 Task: Look for space in Zapotiltic, Mexico from 24th August, 2023 to 10th September, 2023 for 6 adults, 2 children in price range Rs.12000 to Rs.15000. Place can be entire place or shared room with 6 bedrooms having 6 beds and 6 bathrooms. Property type can be house, flat, guest house. Amenities needed are: wifi, TV, free parkinig on premises, gym, breakfast. Booking option can be shelf check-in. Required host language is English.
Action: Mouse moved to (456, 93)
Screenshot: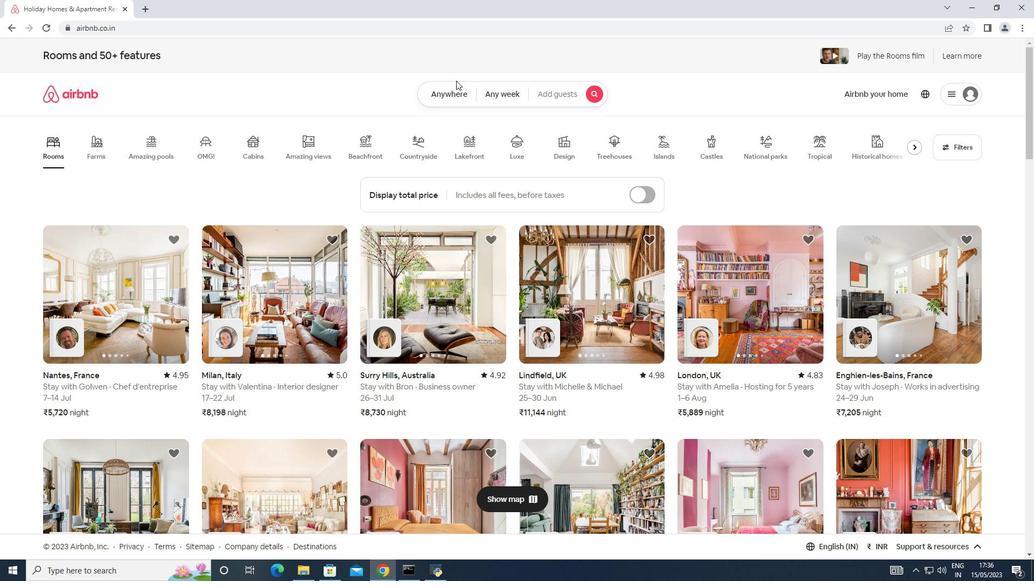 
Action: Mouse pressed left at (456, 93)
Screenshot: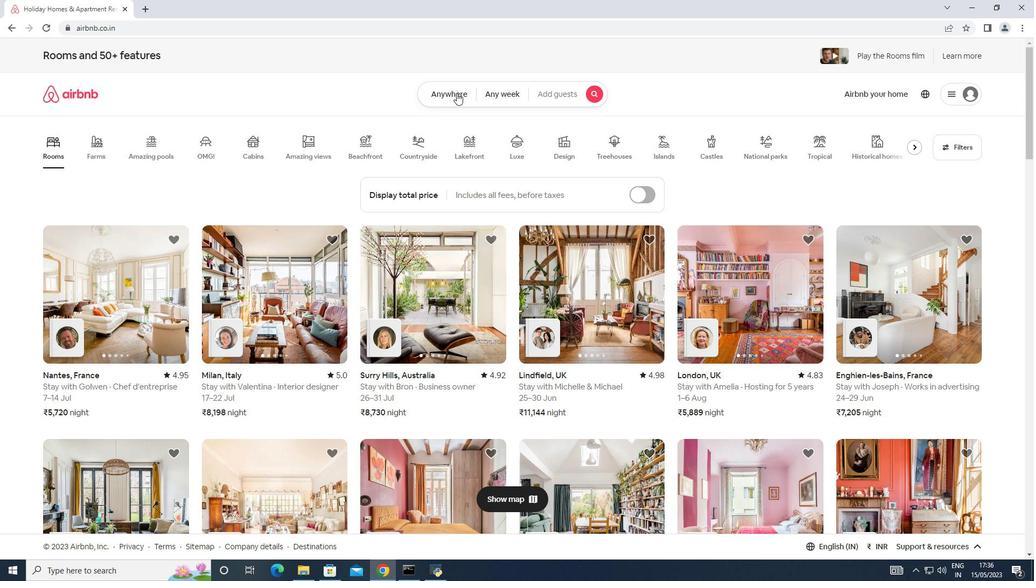 
Action: Mouse moved to (429, 124)
Screenshot: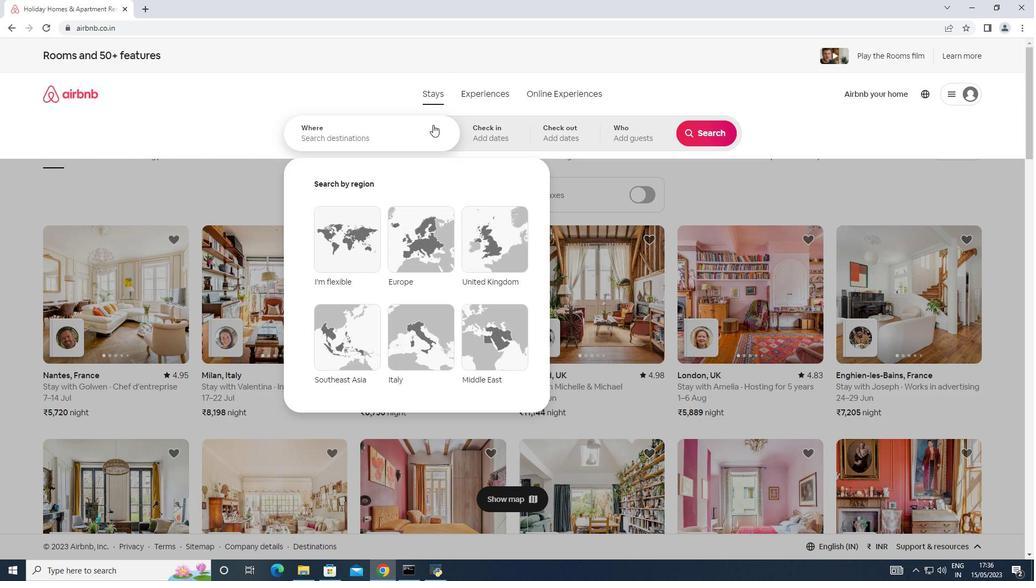 
Action: Mouse pressed left at (429, 124)
Screenshot: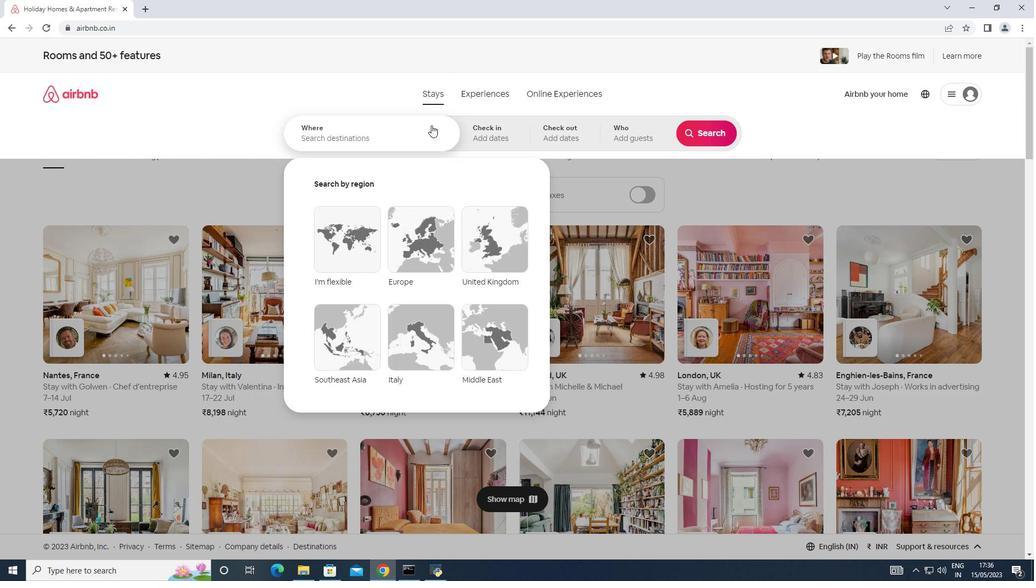 
Action: Key pressed <Key.shift>Zapotiltic,<Key.shift_r><Key.shift_r>Mexico
Screenshot: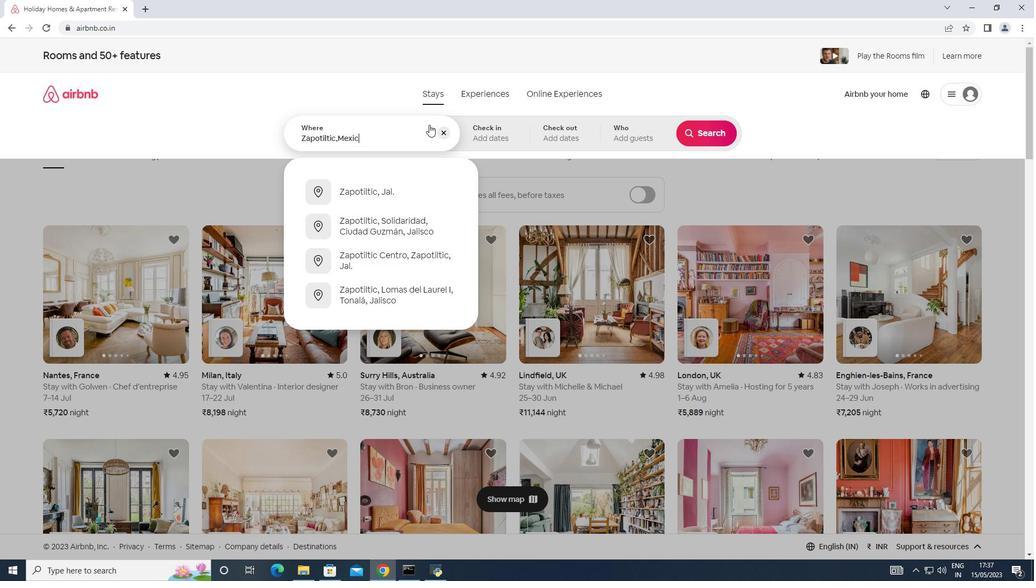 
Action: Mouse moved to (495, 135)
Screenshot: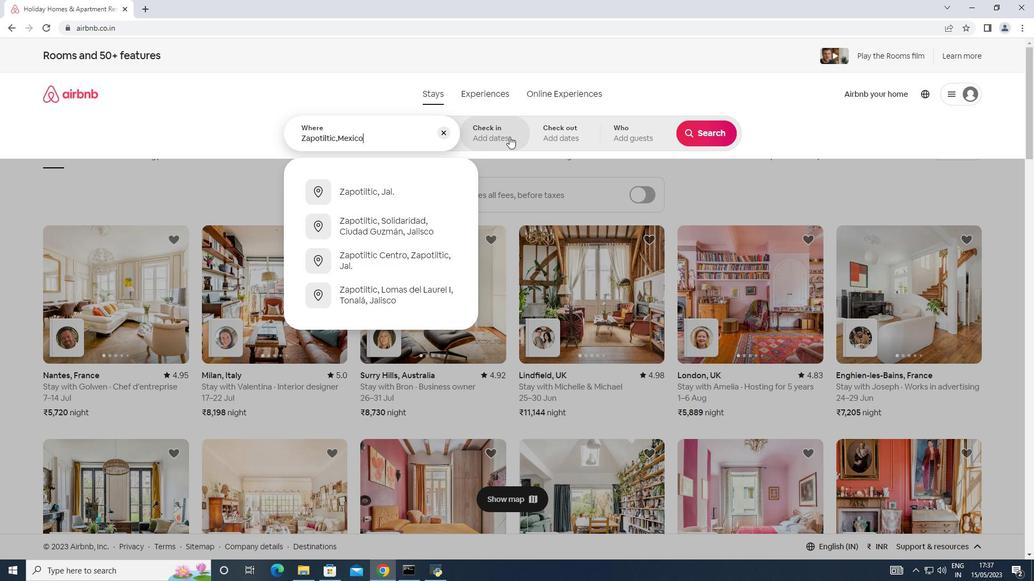 
Action: Mouse pressed left at (495, 135)
Screenshot: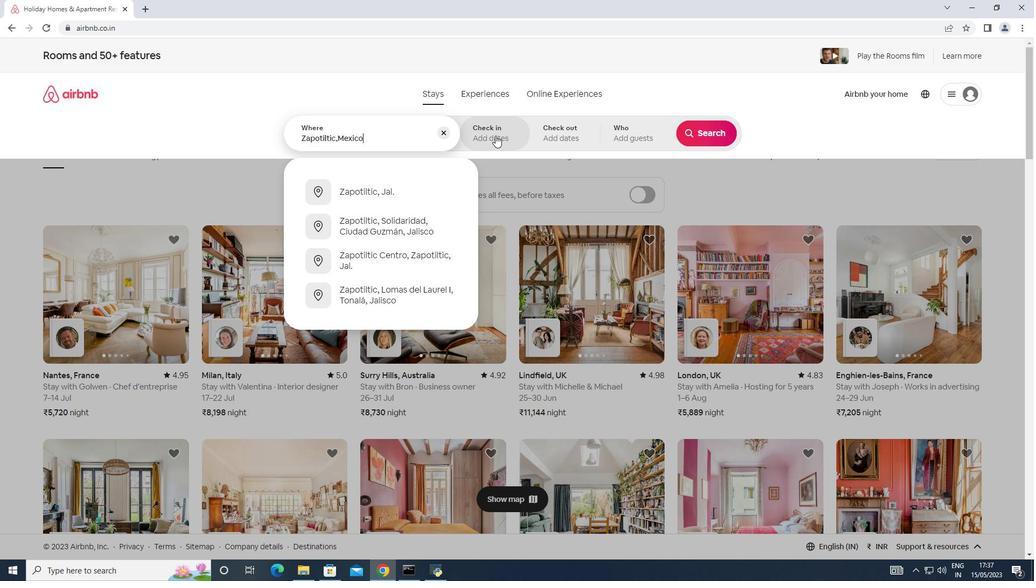 
Action: Mouse moved to (706, 217)
Screenshot: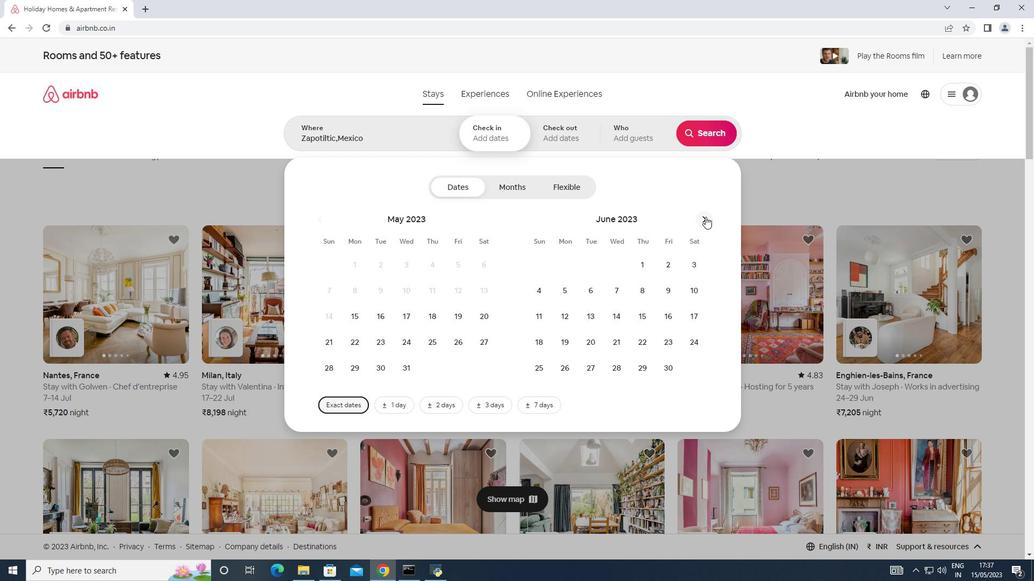 
Action: Mouse pressed left at (706, 217)
Screenshot: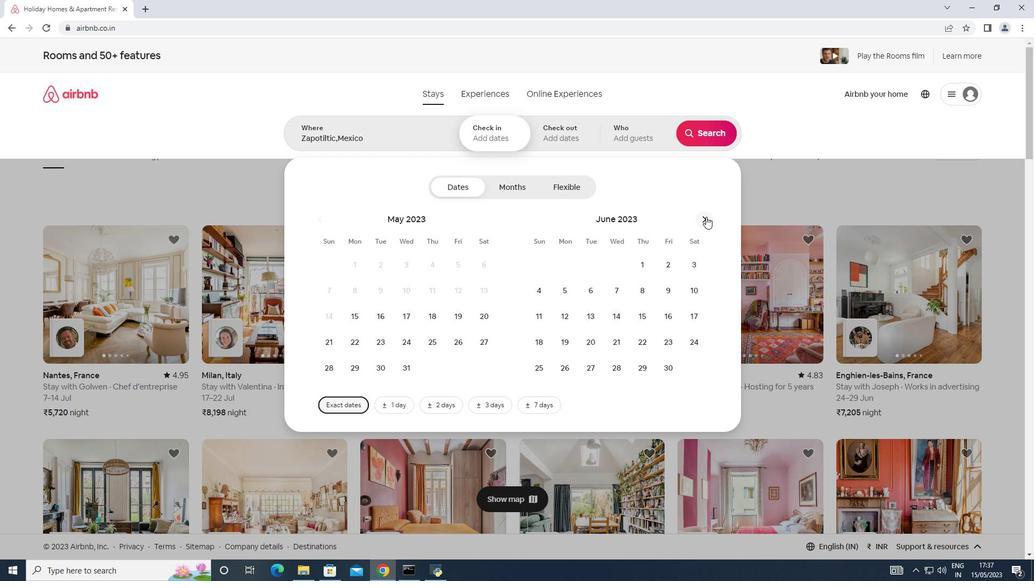 
Action: Mouse moved to (705, 216)
Screenshot: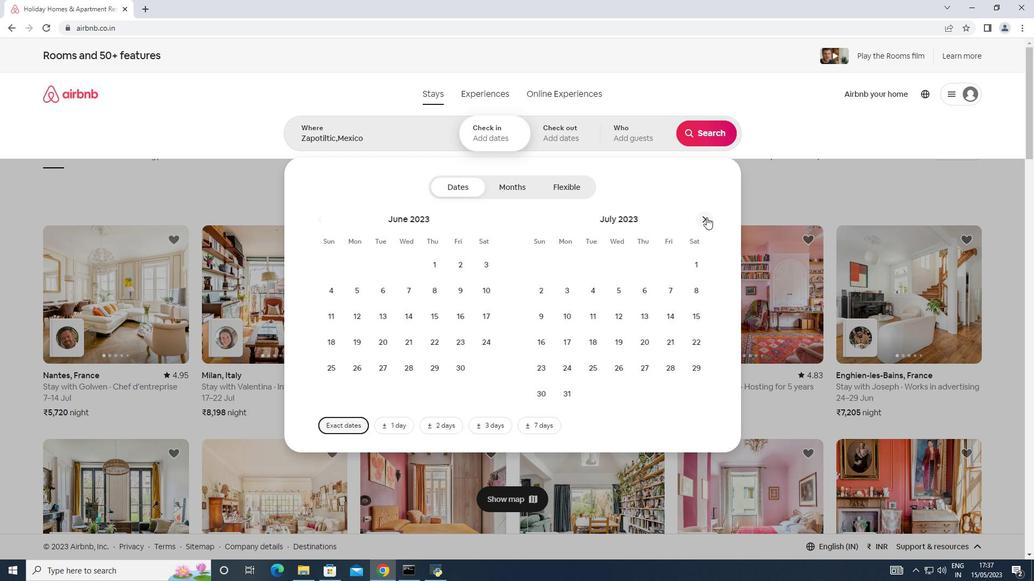 
Action: Mouse pressed left at (705, 216)
Screenshot: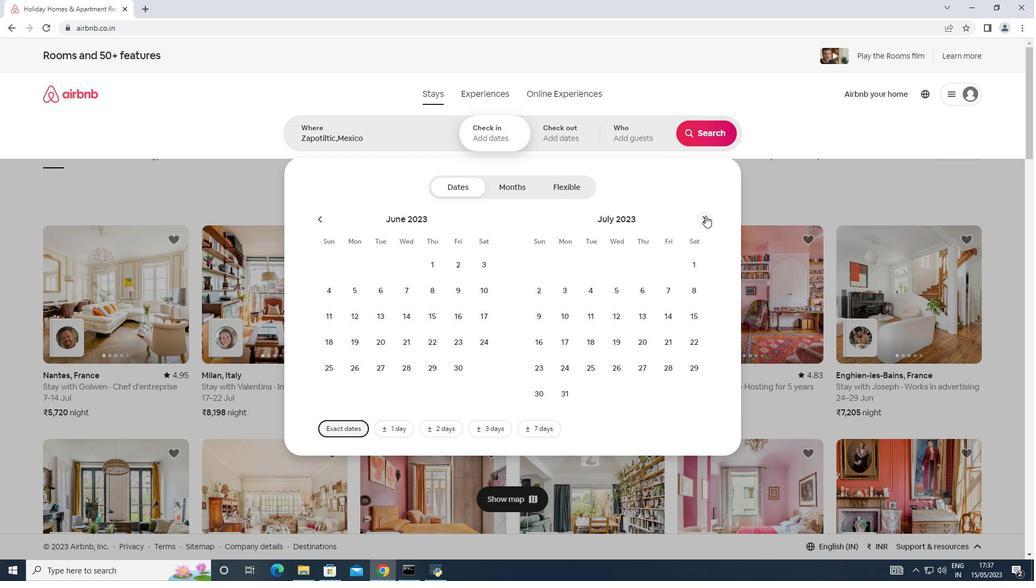 
Action: Mouse moved to (642, 341)
Screenshot: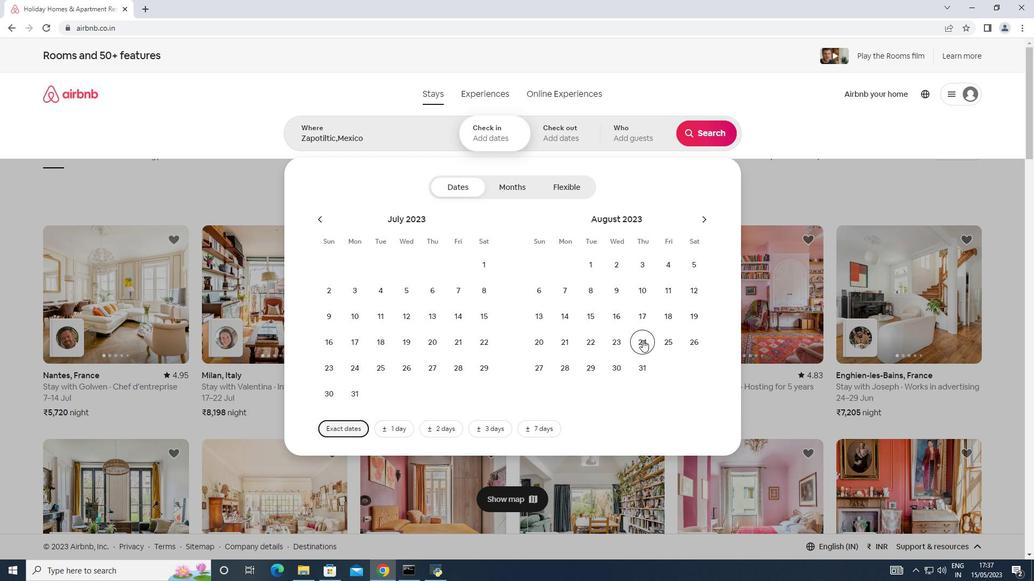 
Action: Mouse pressed left at (642, 341)
Screenshot: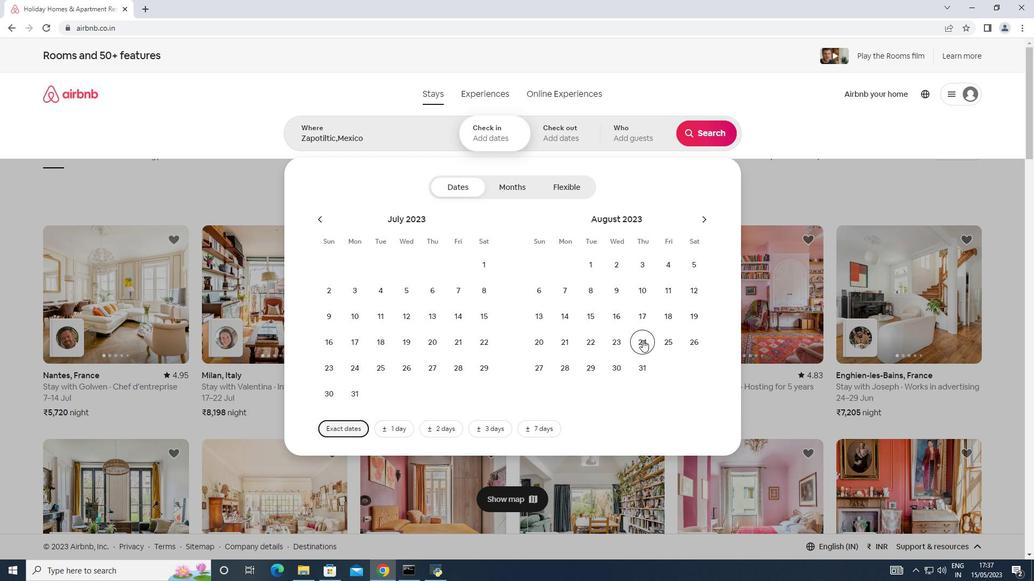 
Action: Mouse moved to (703, 223)
Screenshot: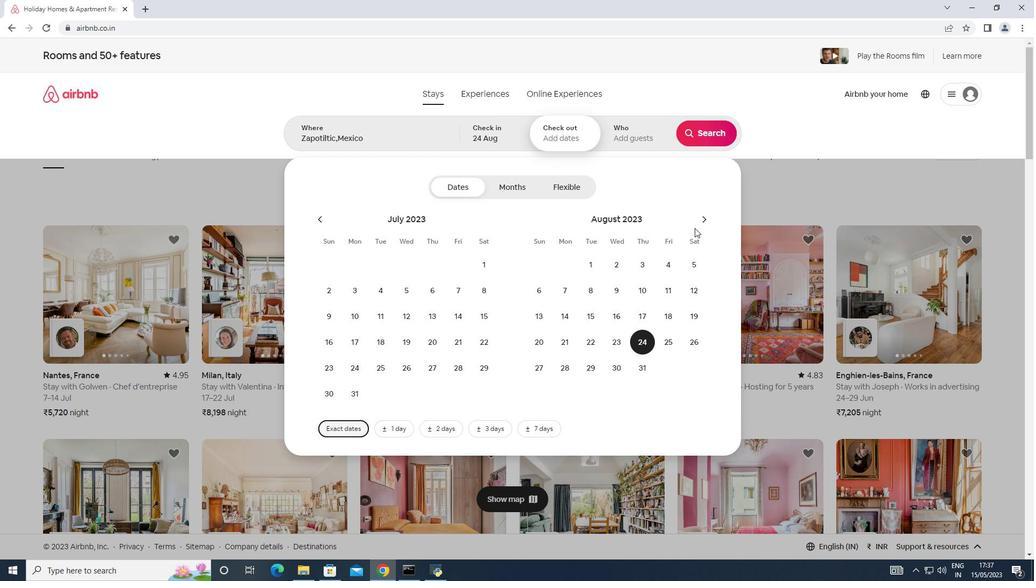 
Action: Mouse pressed left at (703, 223)
Screenshot: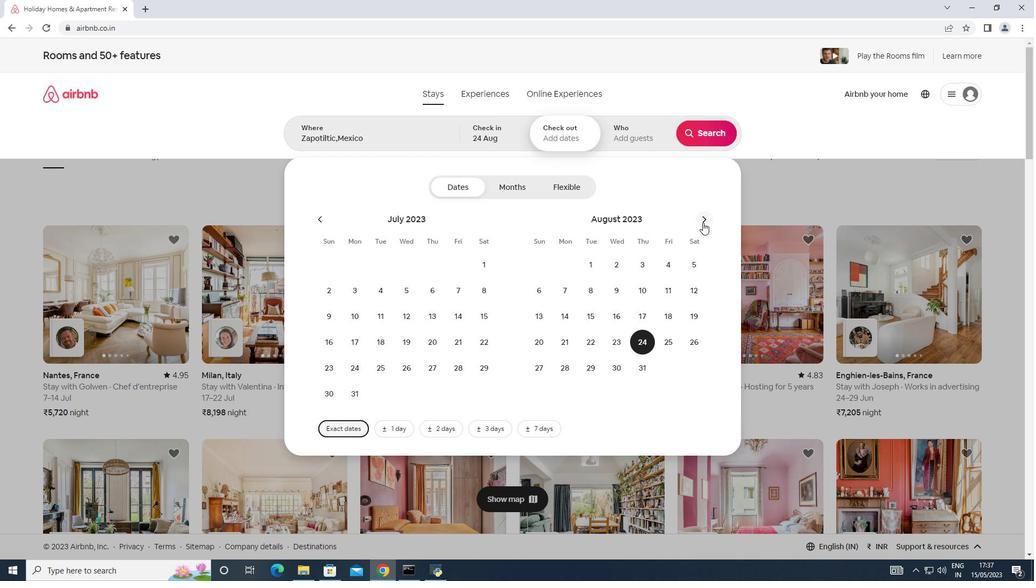 
Action: Mouse moved to (543, 317)
Screenshot: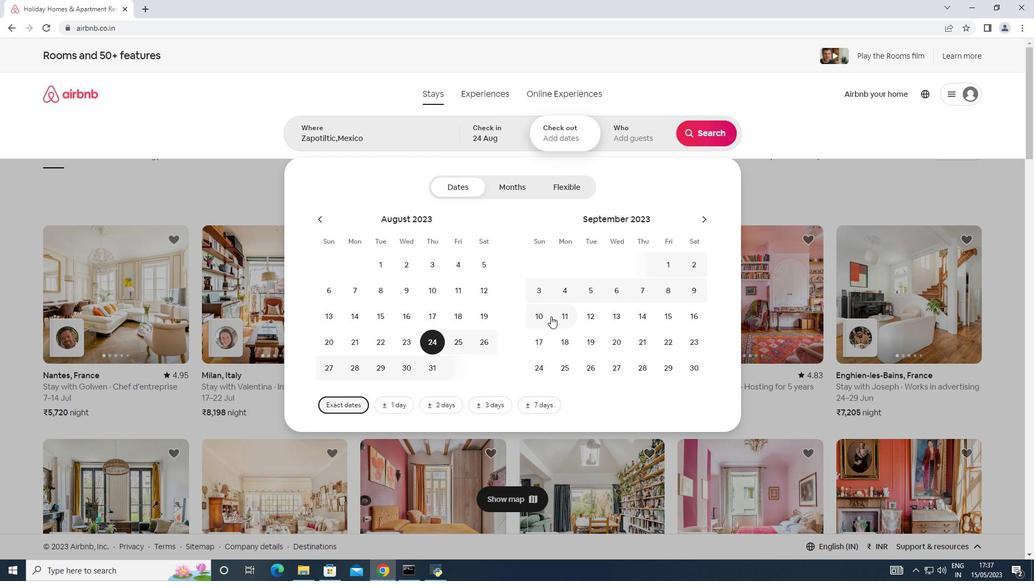 
Action: Mouse pressed left at (543, 317)
Screenshot: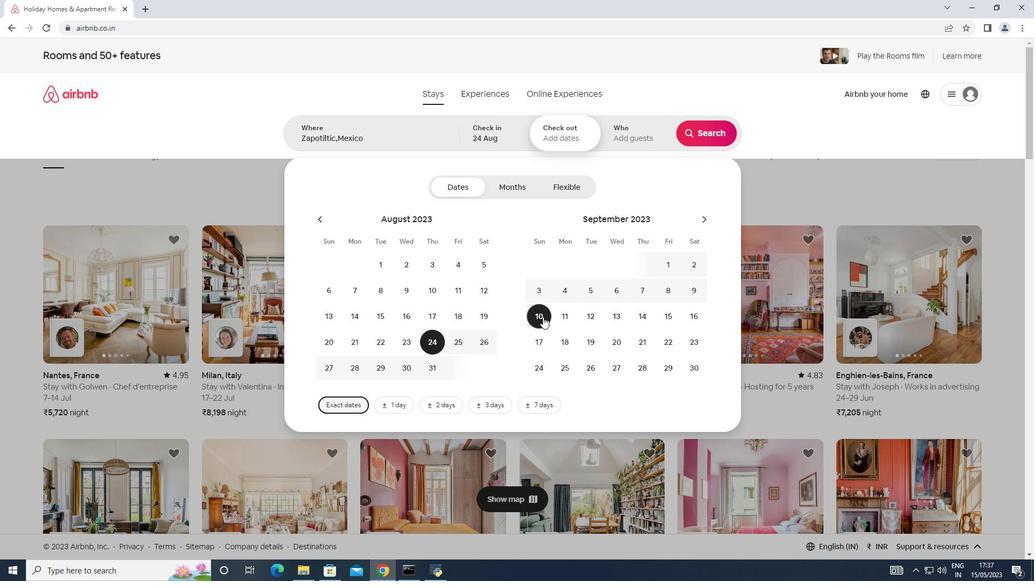 
Action: Mouse moved to (629, 127)
Screenshot: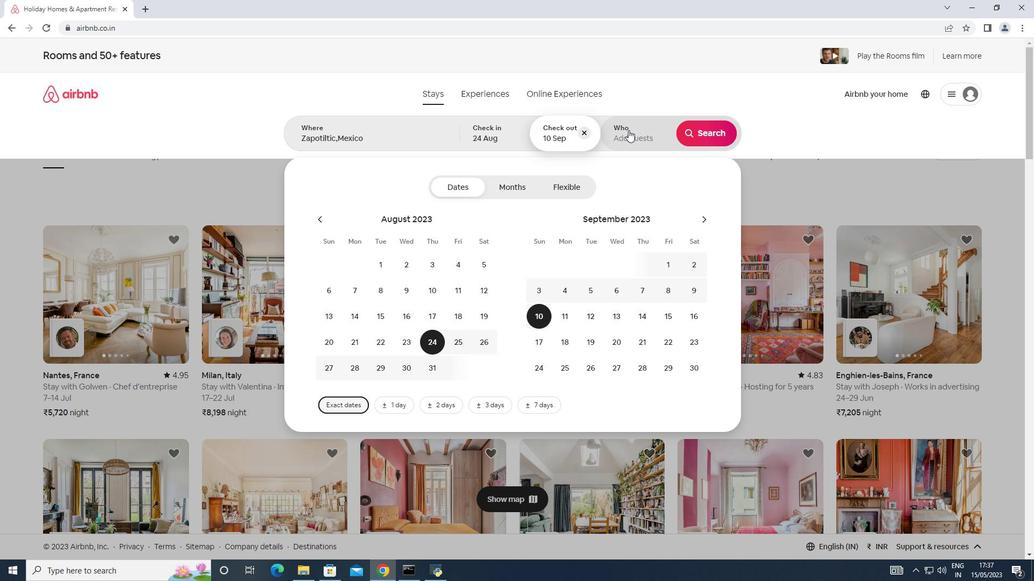 
Action: Mouse pressed left at (629, 127)
Screenshot: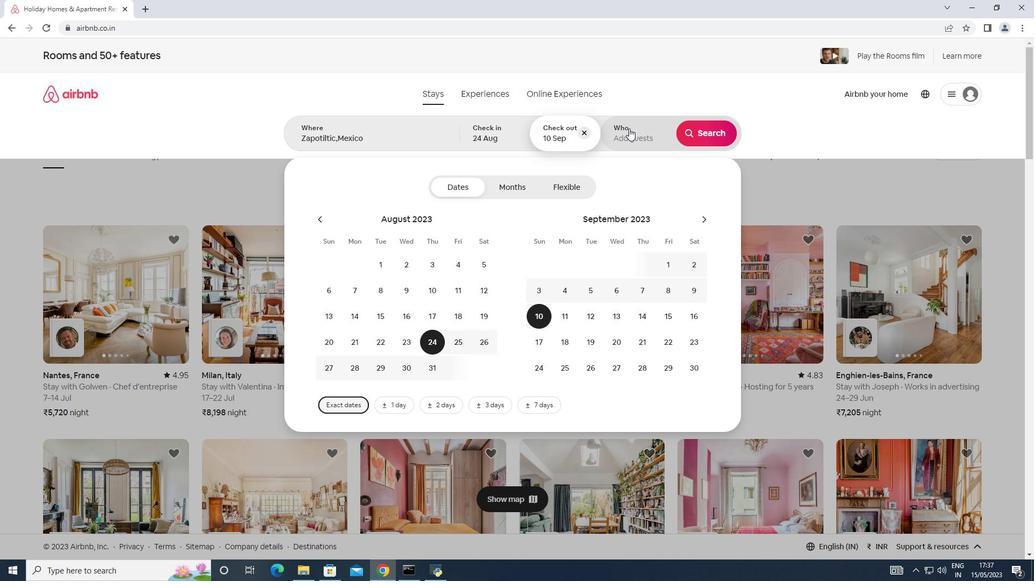 
Action: Mouse moved to (709, 186)
Screenshot: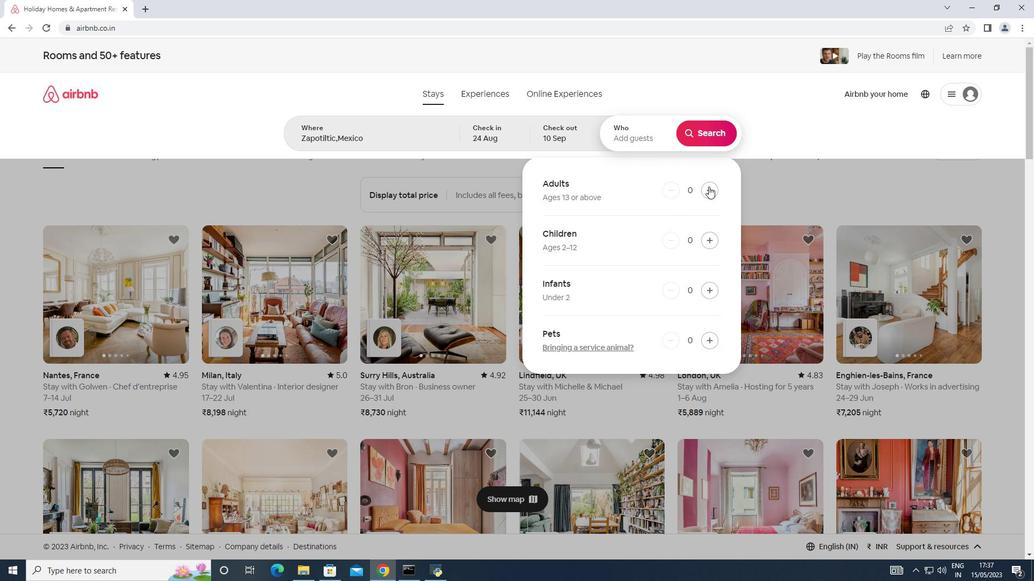 
Action: Mouse pressed left at (709, 186)
Screenshot: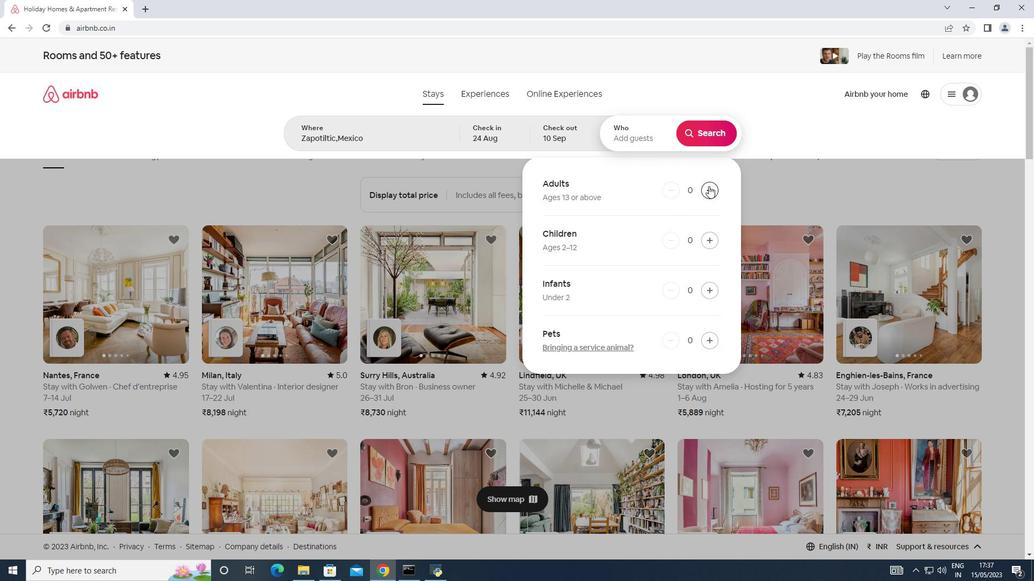 
Action: Mouse pressed left at (709, 186)
Screenshot: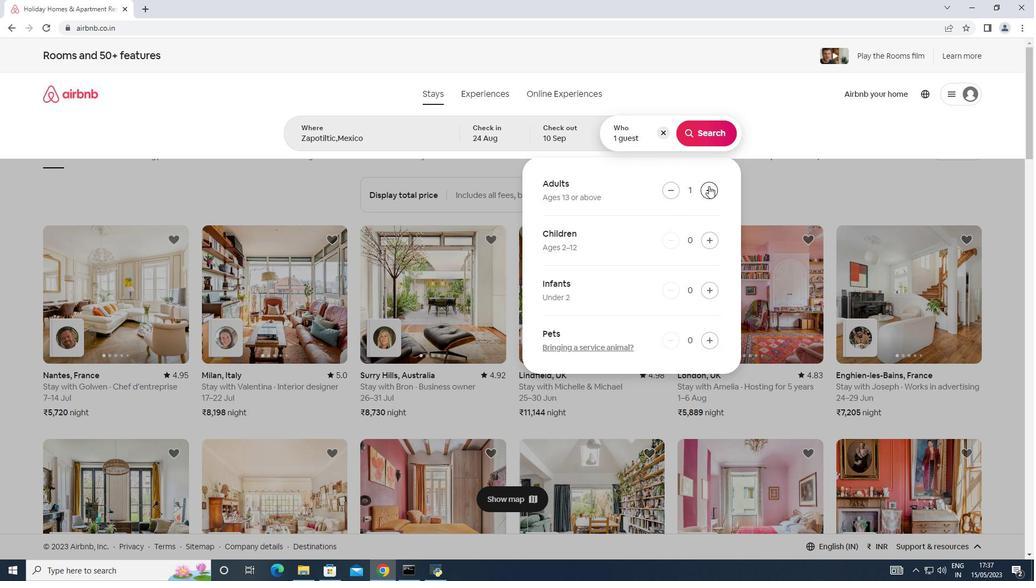 
Action: Mouse pressed left at (709, 186)
Screenshot: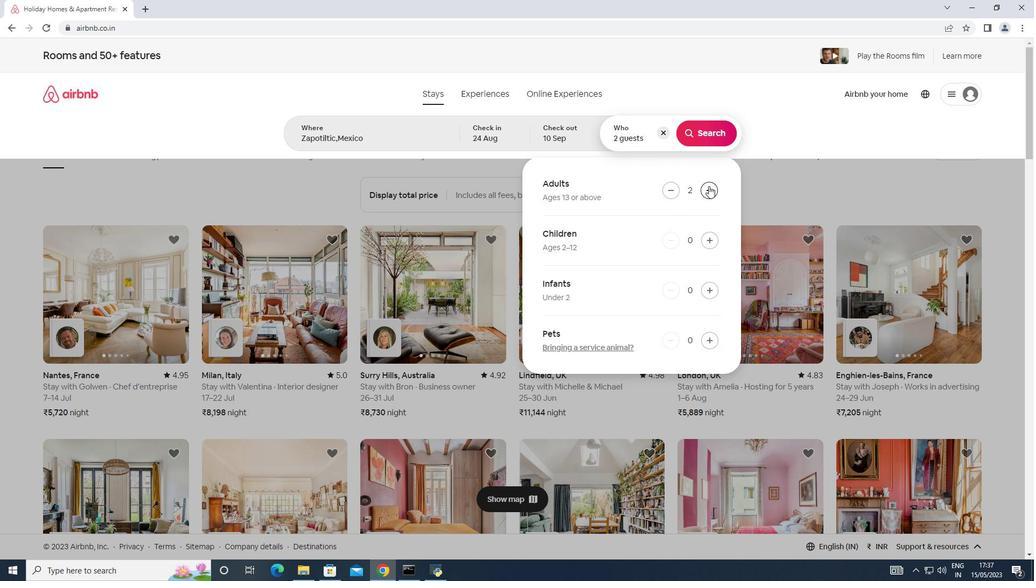 
Action: Mouse pressed left at (709, 186)
Screenshot: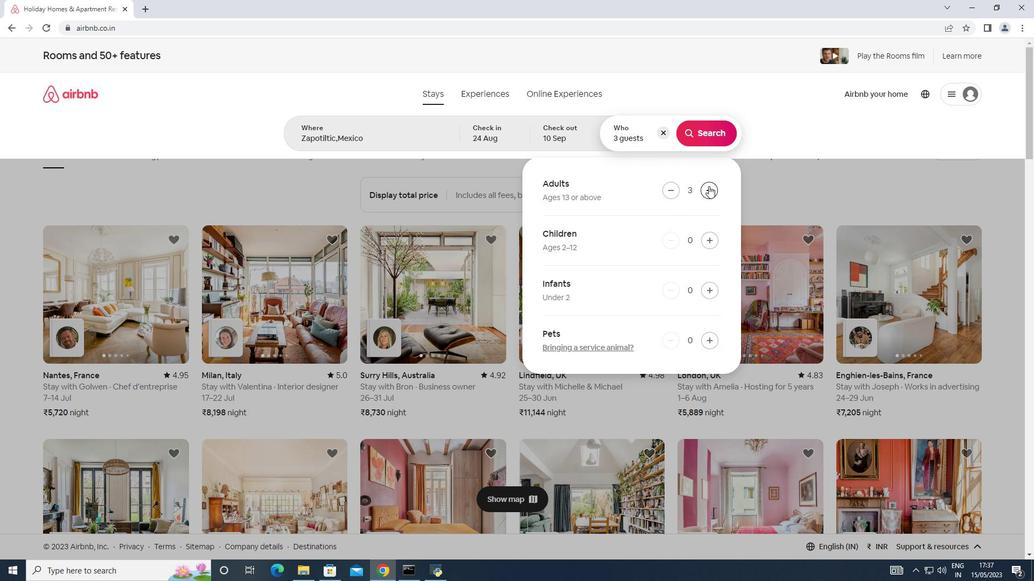 
Action: Mouse pressed left at (709, 186)
Screenshot: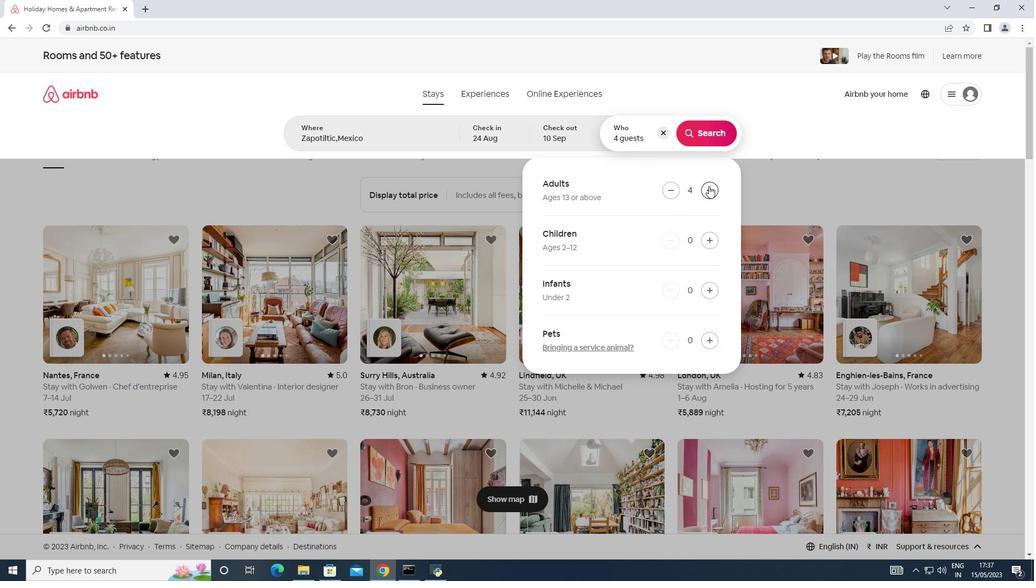 
Action: Mouse pressed left at (709, 186)
Screenshot: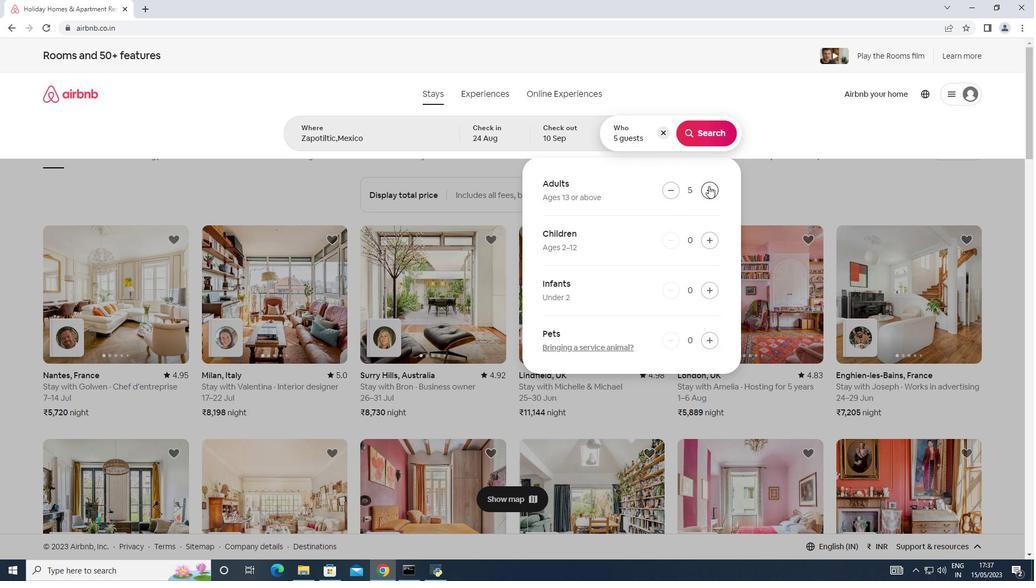 
Action: Mouse moved to (709, 237)
Screenshot: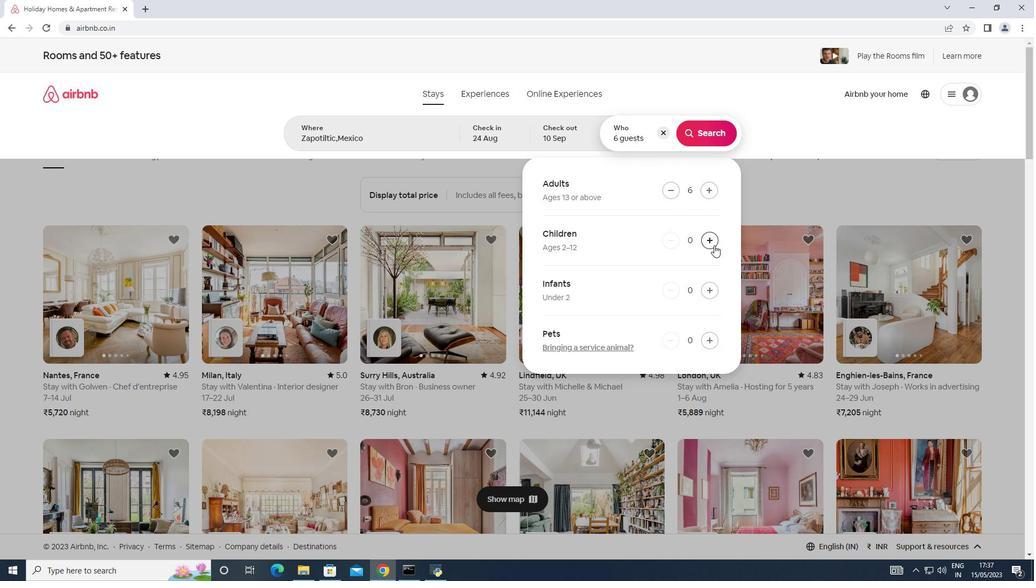 
Action: Mouse pressed left at (709, 237)
Screenshot: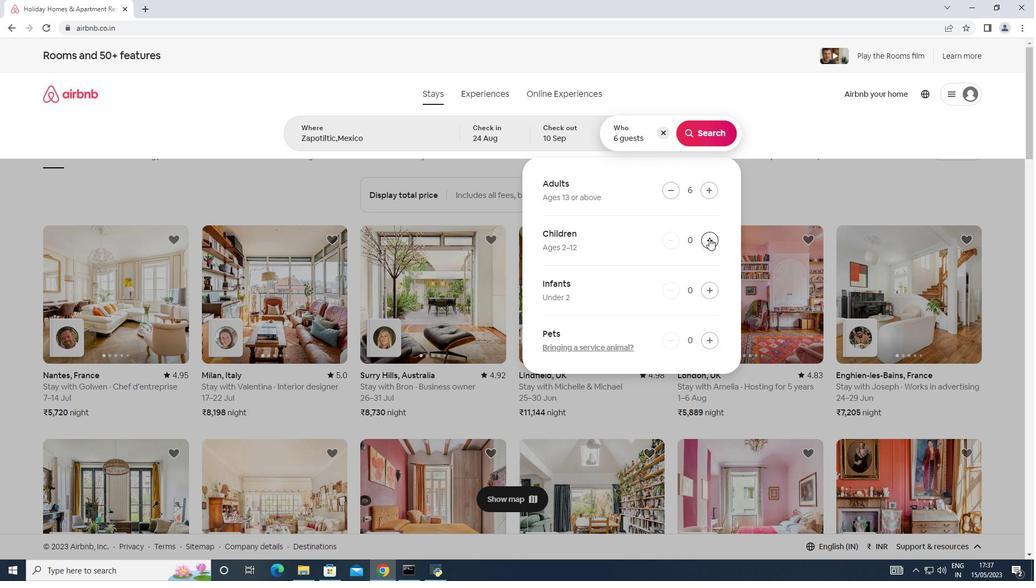 
Action: Mouse pressed left at (709, 237)
Screenshot: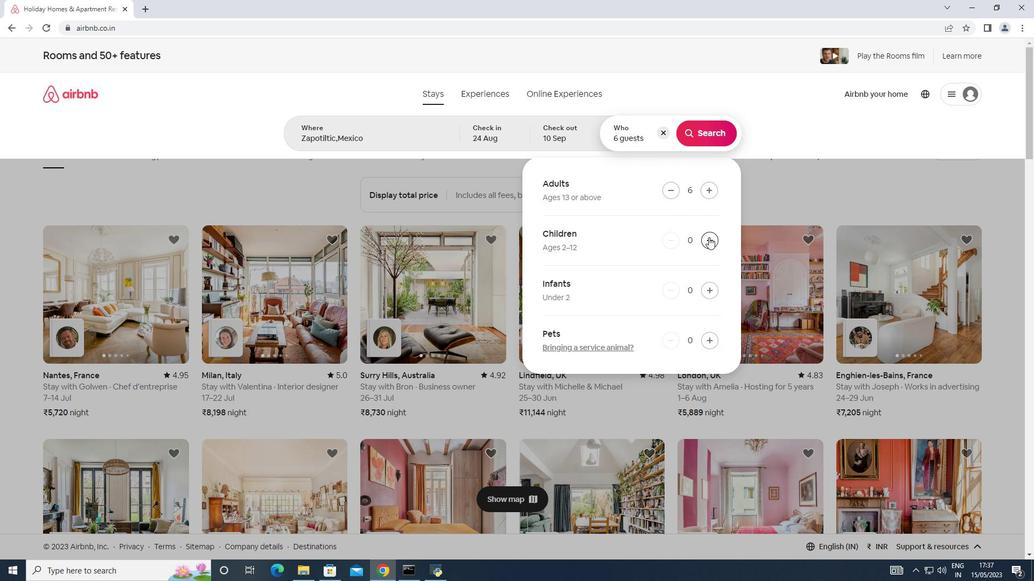 
Action: Mouse moved to (692, 127)
Screenshot: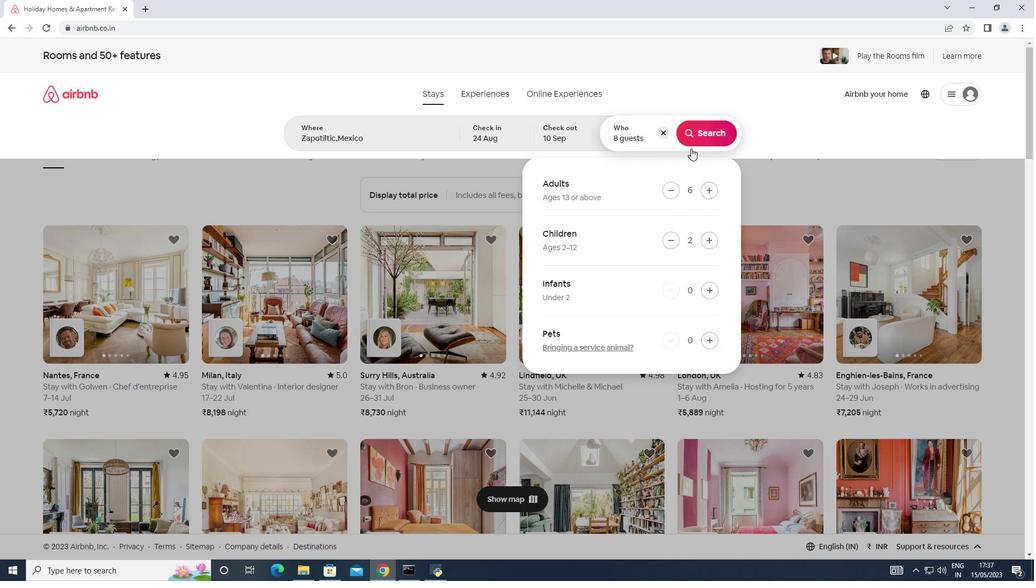 
Action: Mouse pressed left at (692, 127)
Screenshot: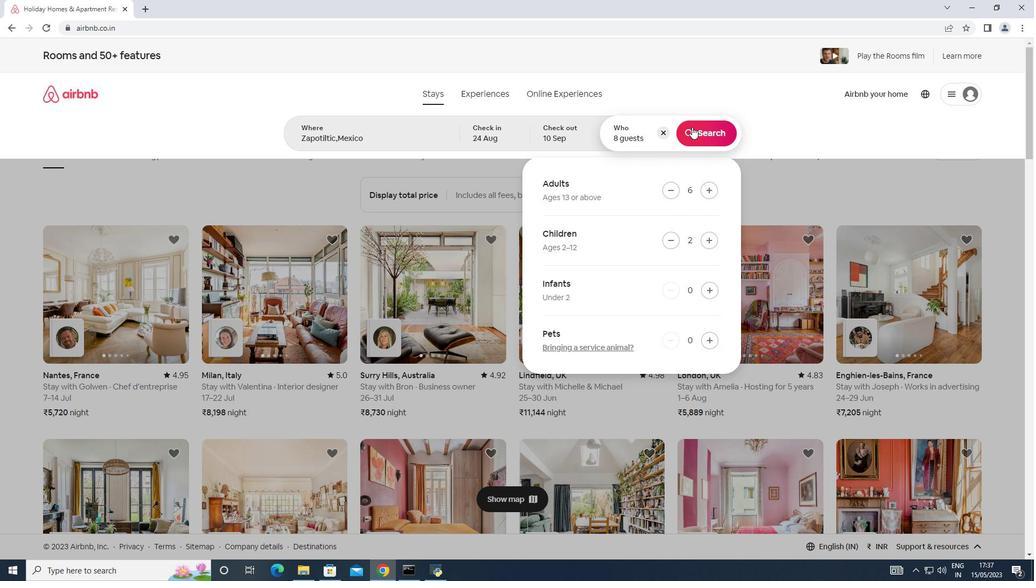 
Action: Mouse moved to (981, 109)
Screenshot: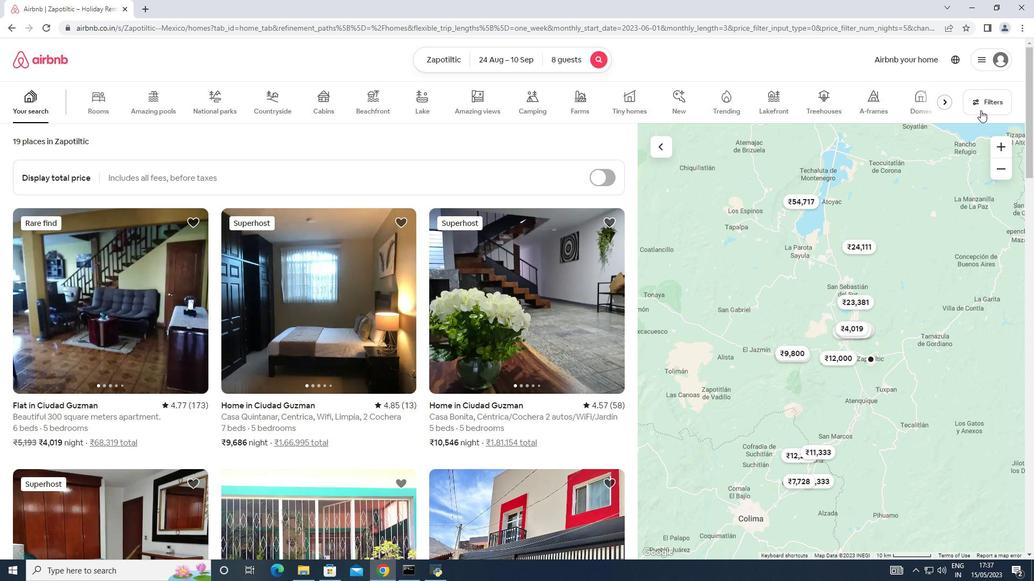 
Action: Mouse pressed left at (981, 109)
Screenshot: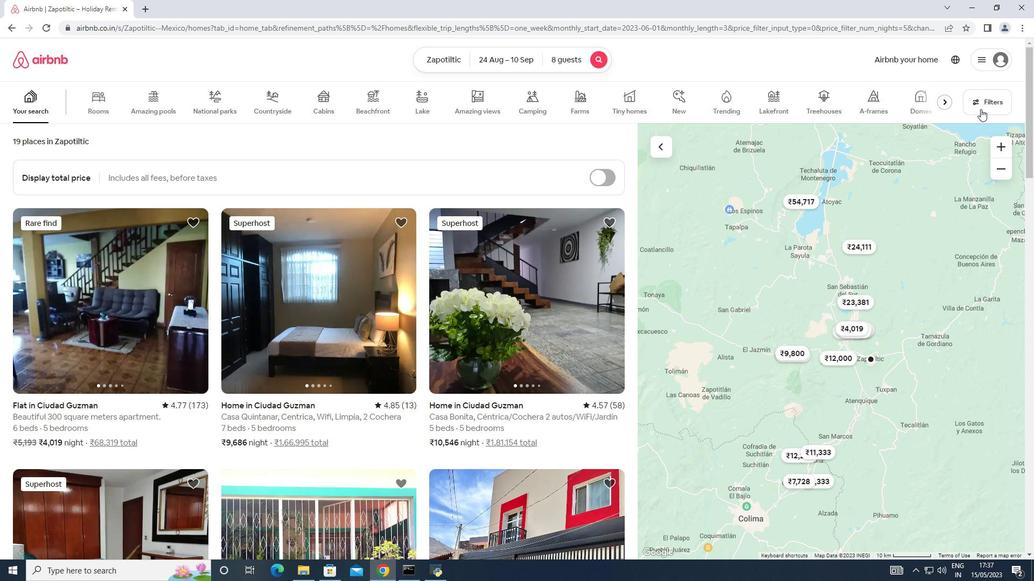 
Action: Mouse moved to (371, 367)
Screenshot: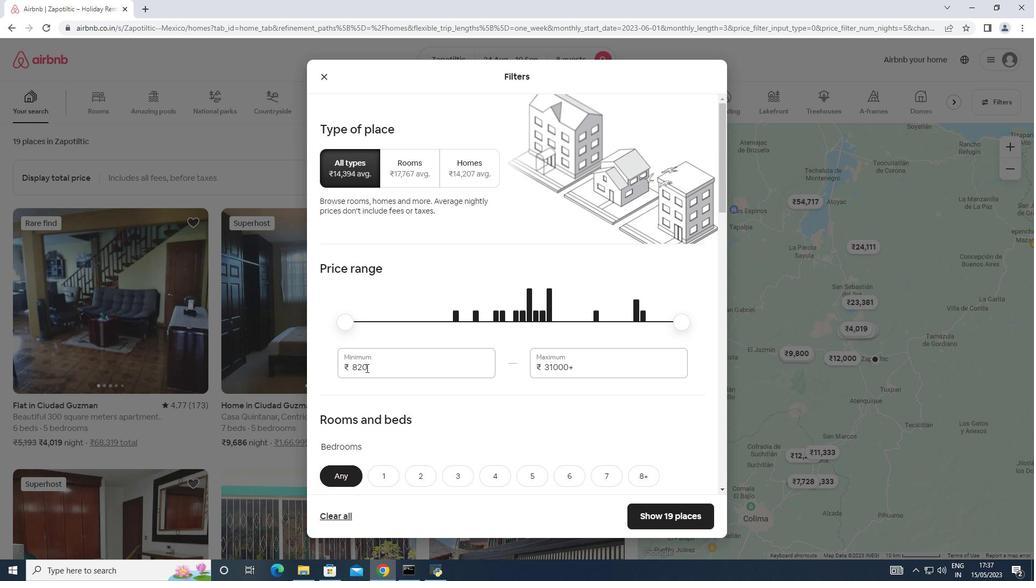 
Action: Mouse pressed left at (371, 367)
Screenshot: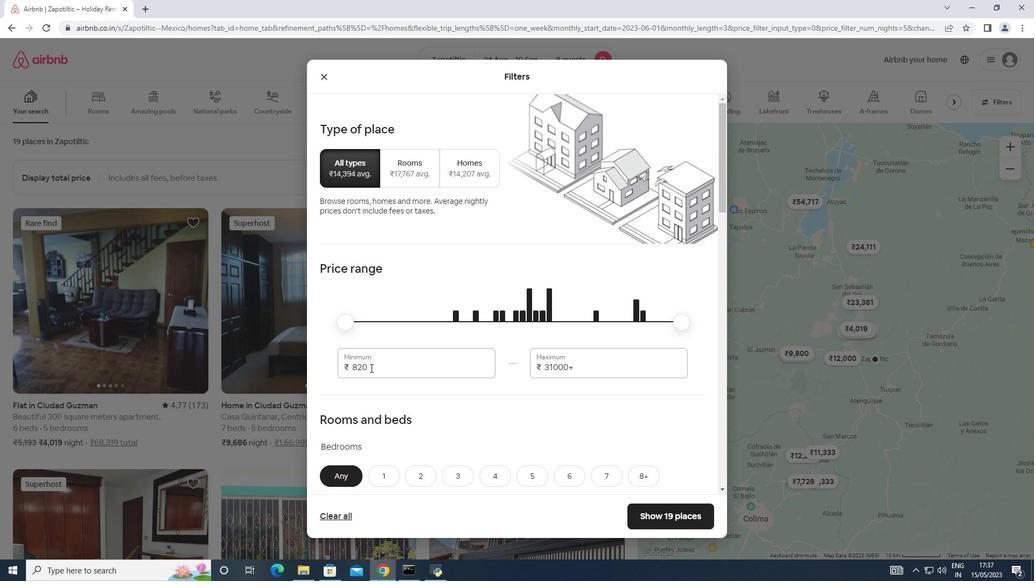 
Action: Mouse moved to (343, 363)
Screenshot: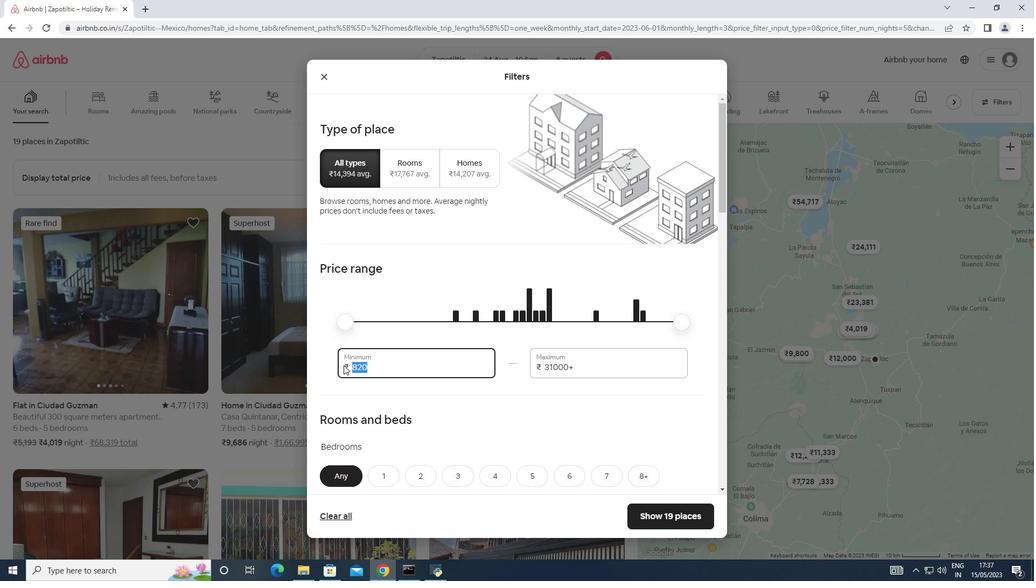 
Action: Key pressed 12000
Screenshot: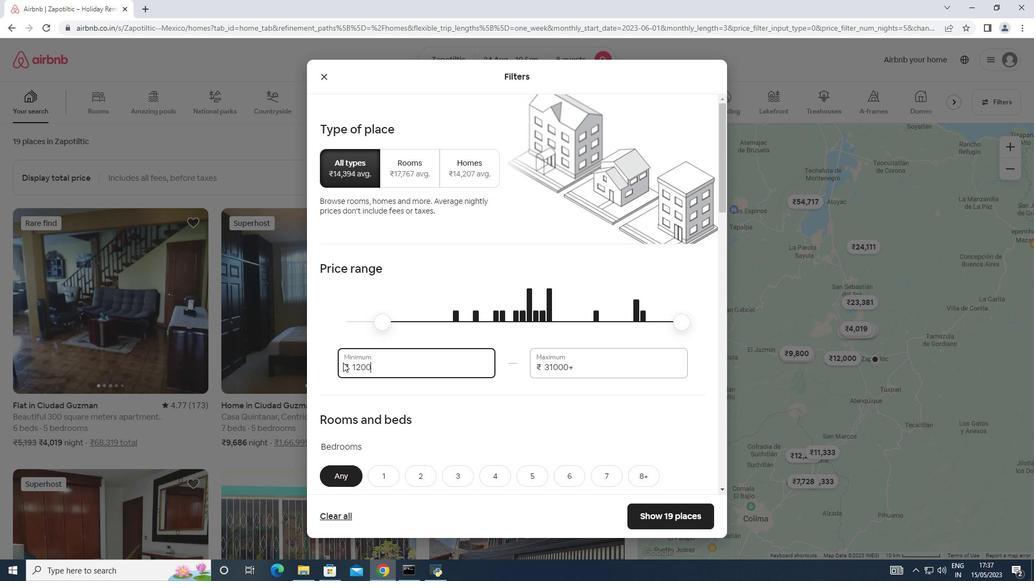 
Action: Mouse moved to (578, 368)
Screenshot: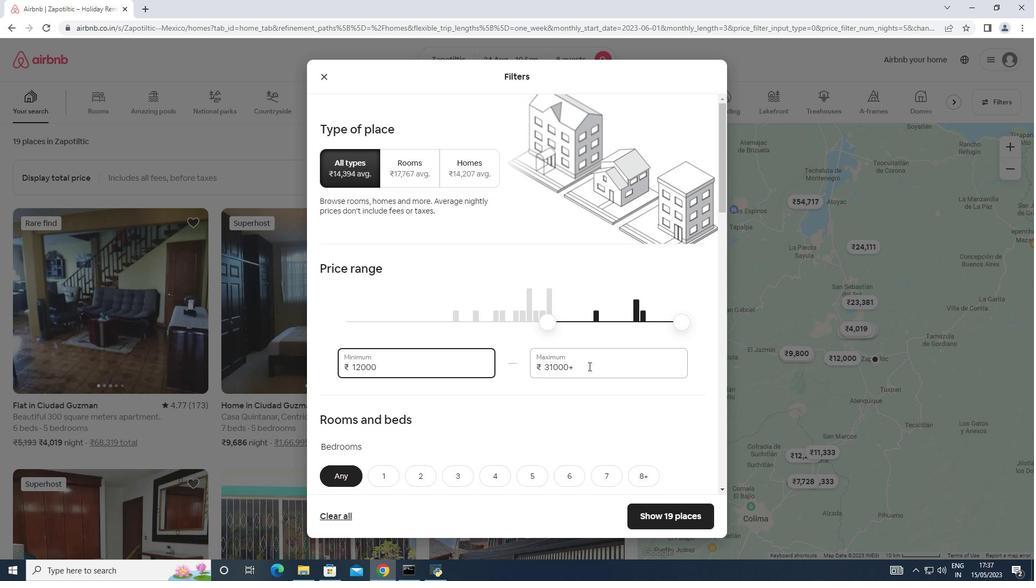 
Action: Mouse pressed left at (578, 368)
Screenshot: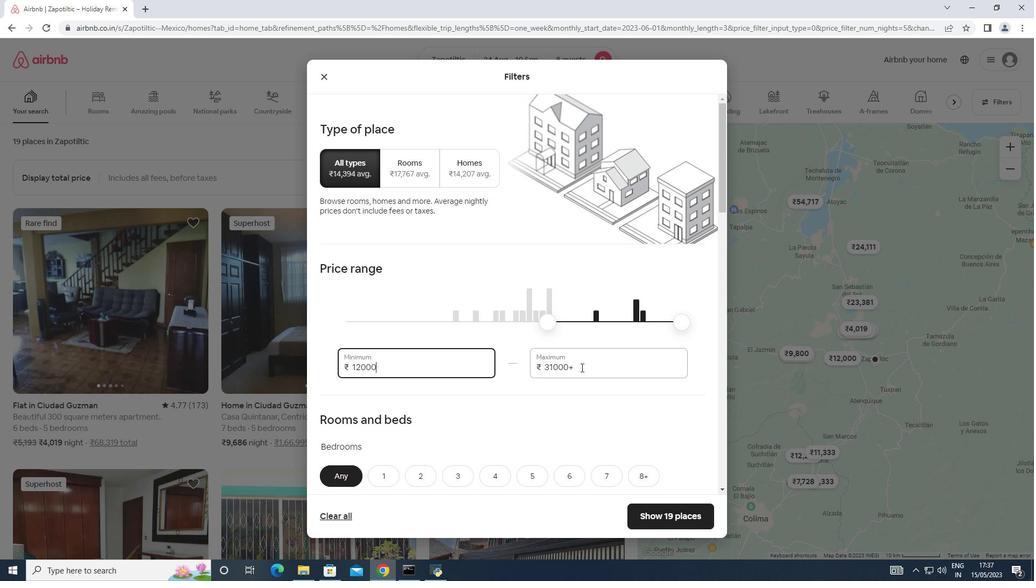 
Action: Mouse moved to (537, 369)
Screenshot: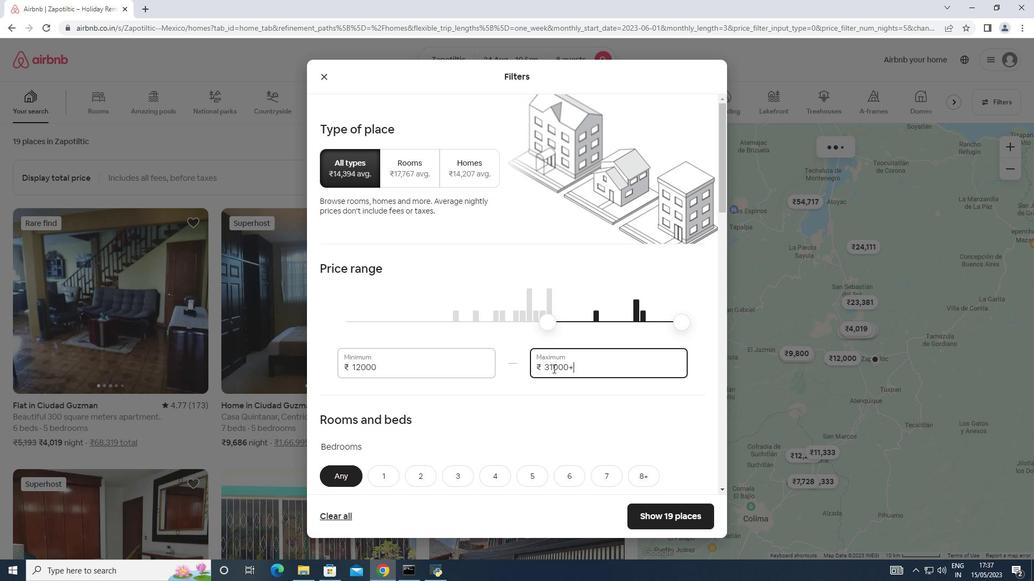 
Action: Key pressed 159<Key.backspace>000
Screenshot: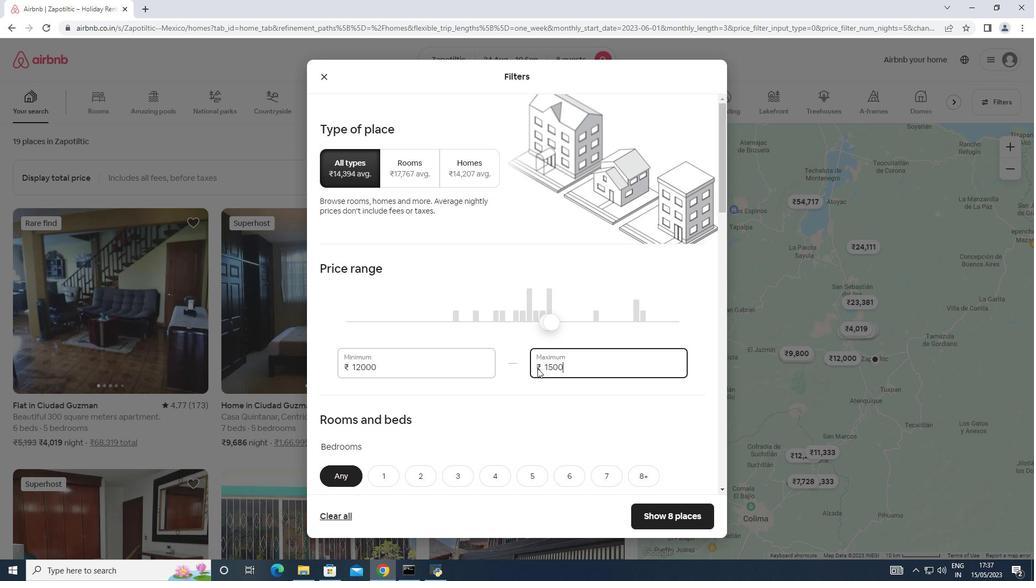 
Action: Mouse scrolled (537, 368) with delta (0, 0)
Screenshot: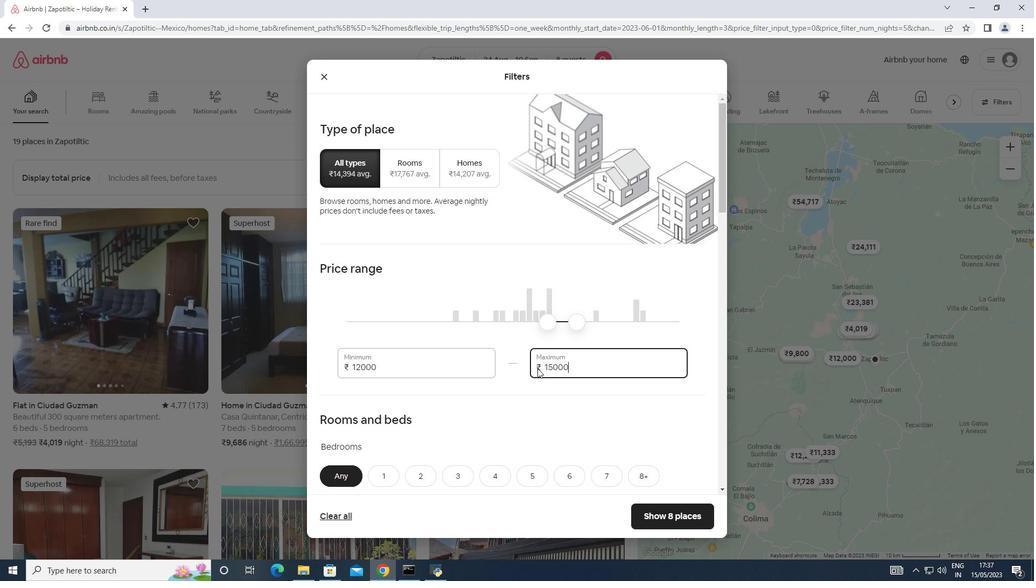 
Action: Mouse scrolled (537, 368) with delta (0, 0)
Screenshot: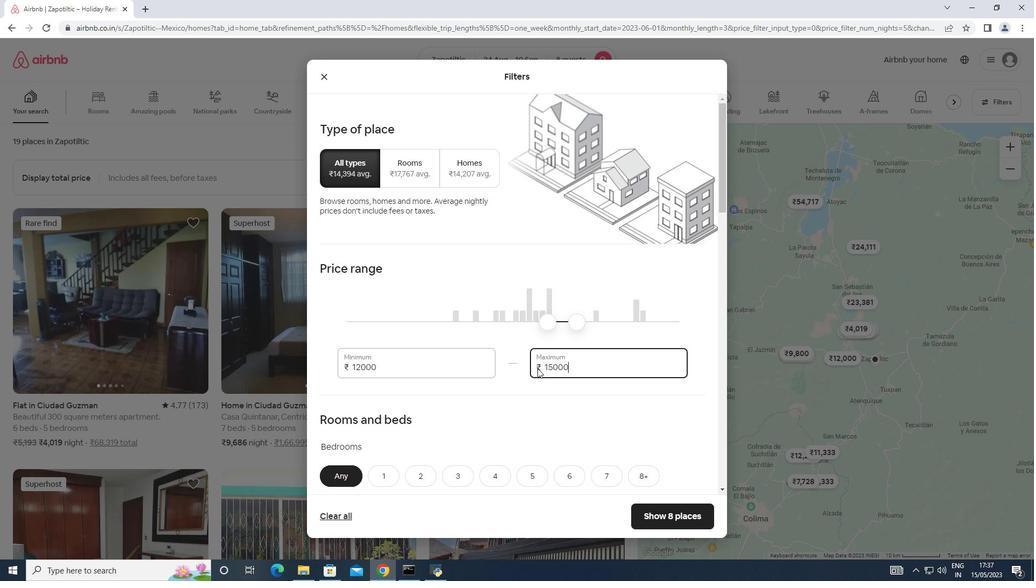 
Action: Mouse moved to (538, 368)
Screenshot: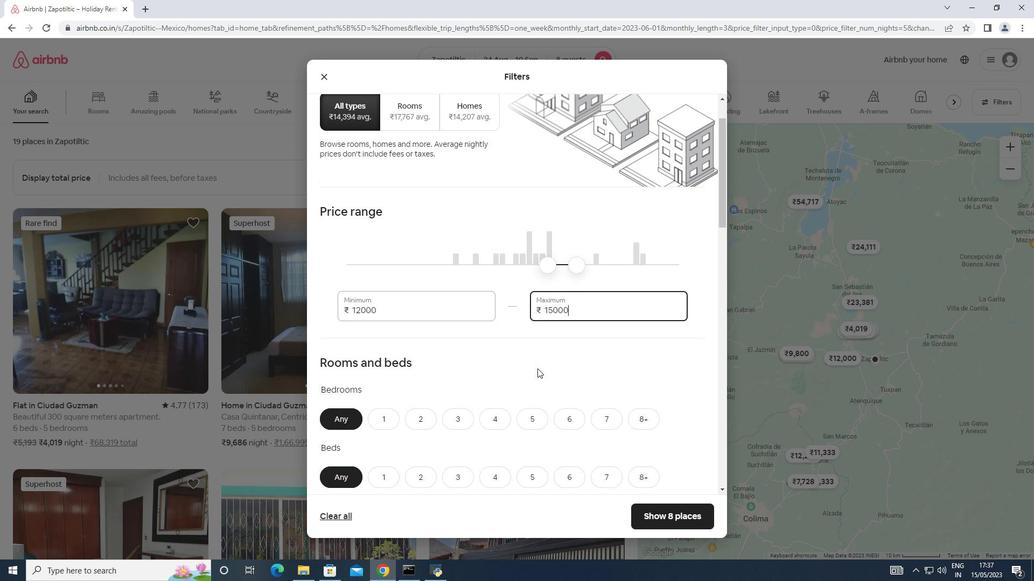 
Action: Mouse scrolled (538, 367) with delta (0, 0)
Screenshot: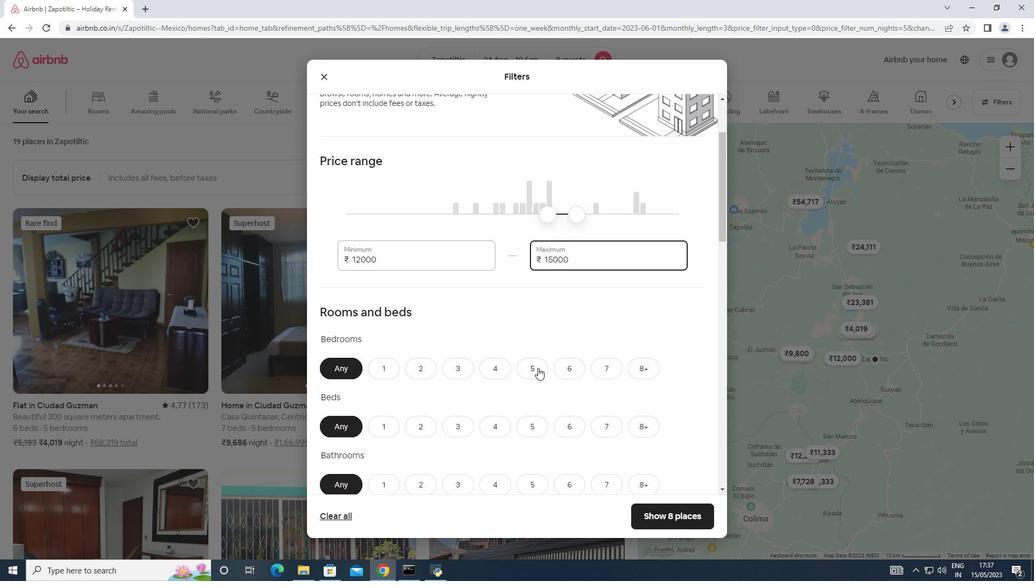 
Action: Mouse moved to (546, 347)
Screenshot: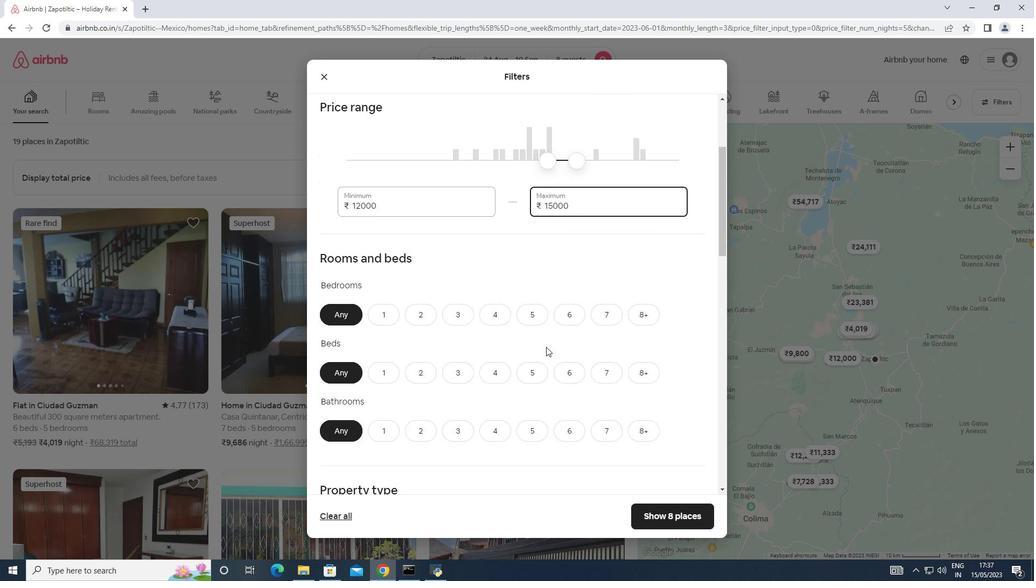 
Action: Mouse scrolled (546, 346) with delta (0, 0)
Screenshot: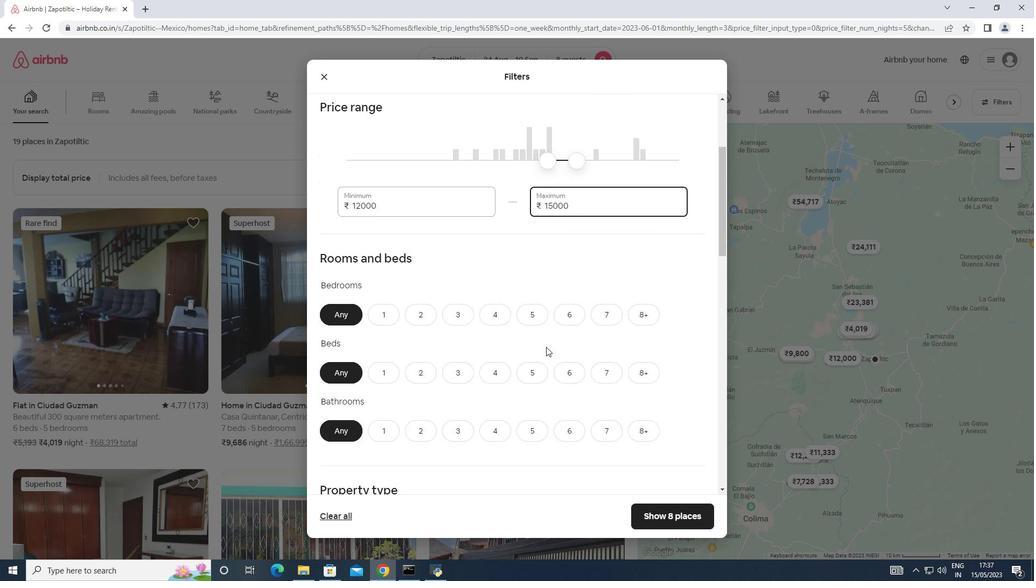 
Action: Mouse moved to (562, 266)
Screenshot: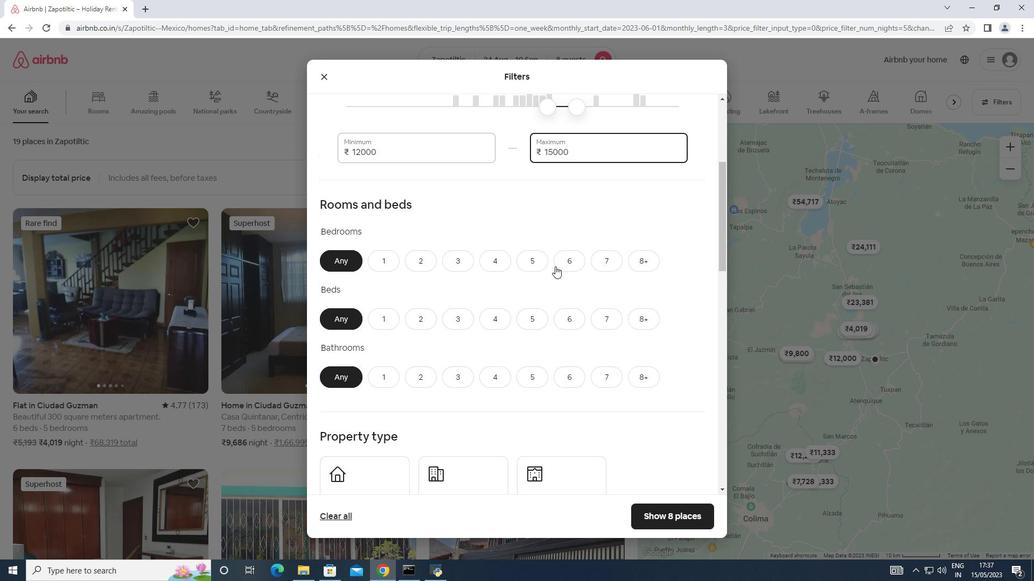 
Action: Mouse pressed left at (562, 266)
Screenshot: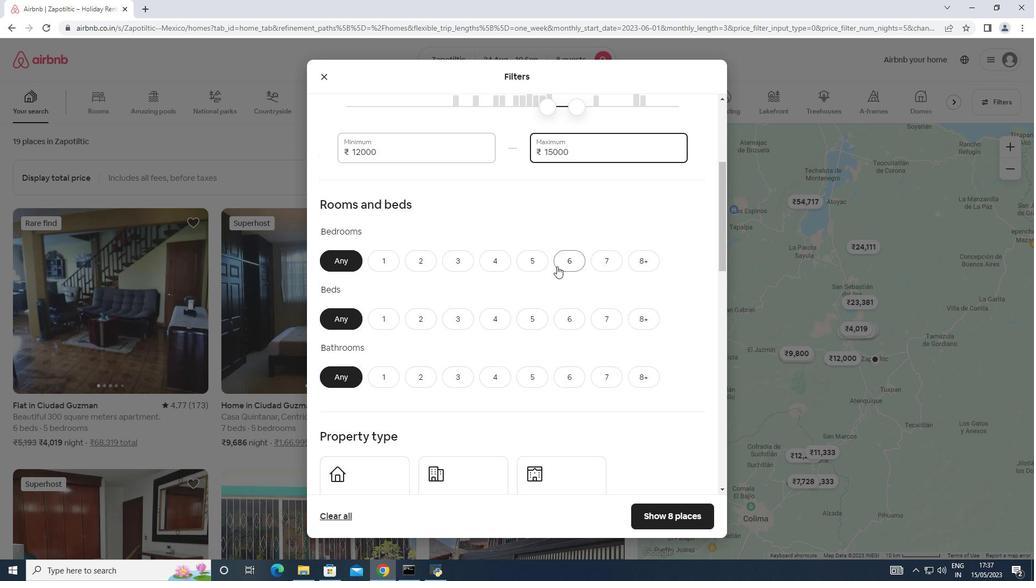 
Action: Mouse moved to (569, 315)
Screenshot: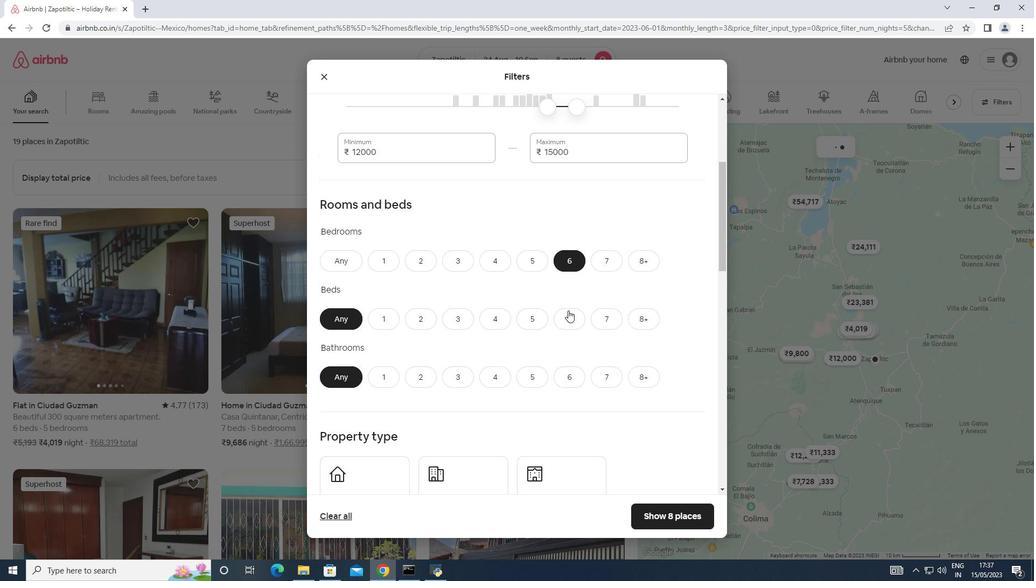 
Action: Mouse pressed left at (569, 315)
Screenshot: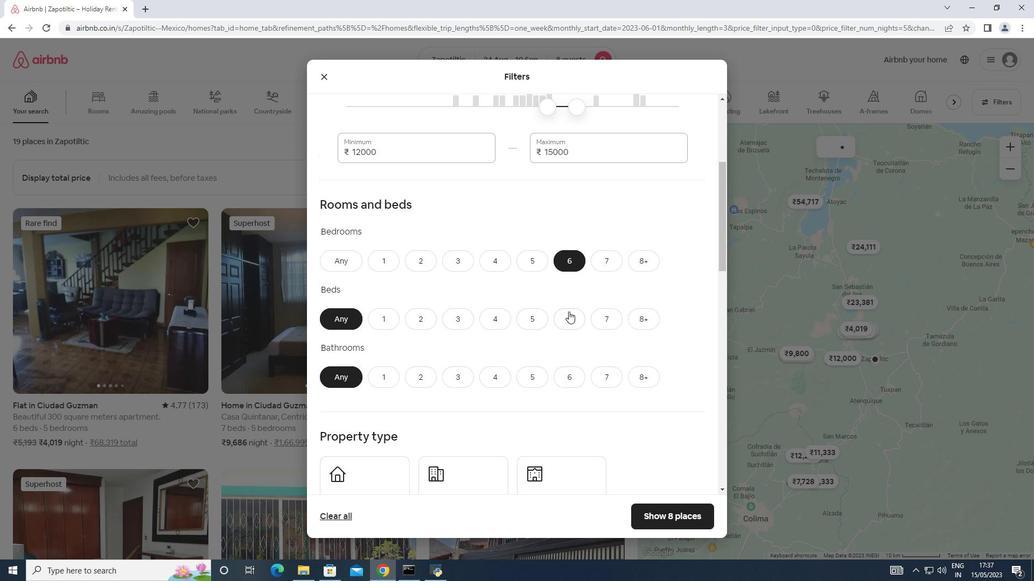 
Action: Mouse moved to (567, 376)
Screenshot: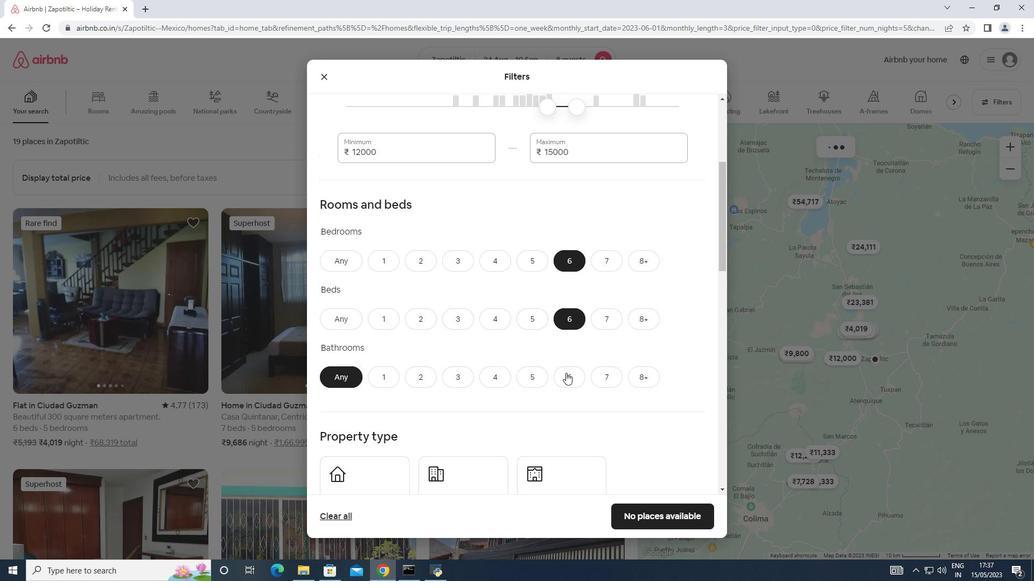 
Action: Mouse pressed left at (567, 376)
Screenshot: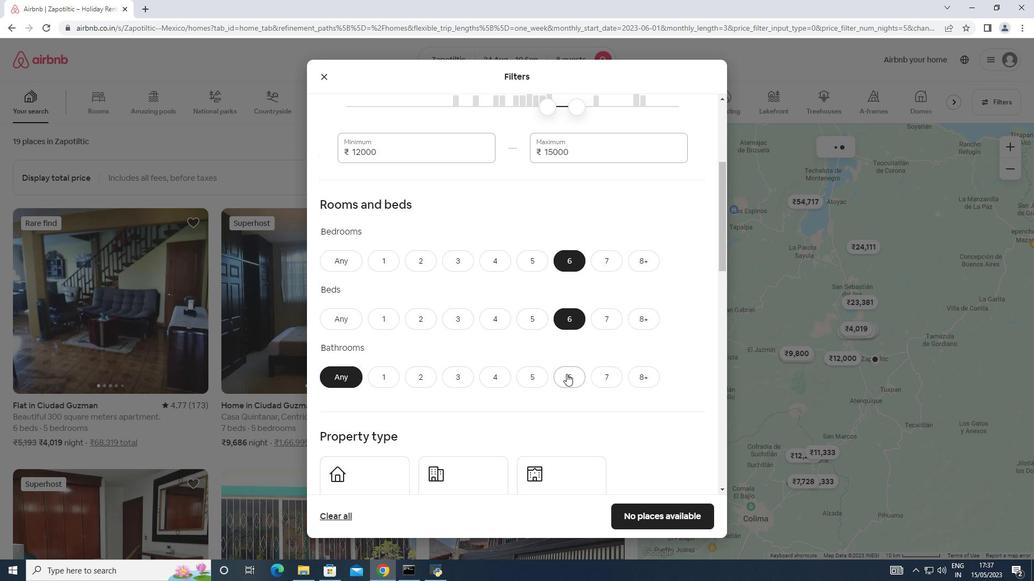 
Action: Mouse moved to (560, 364)
Screenshot: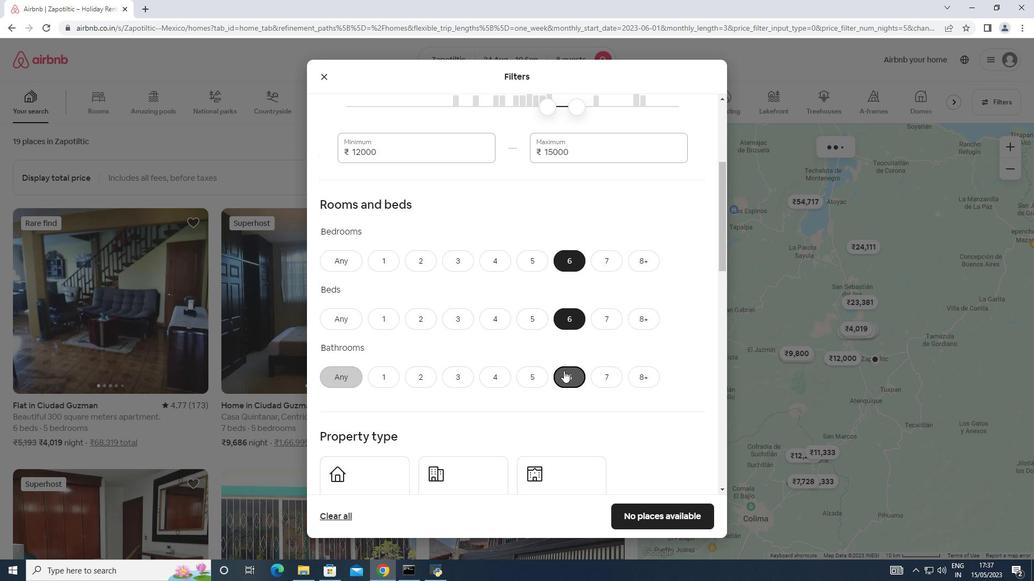 
Action: Mouse scrolled (560, 364) with delta (0, 0)
Screenshot: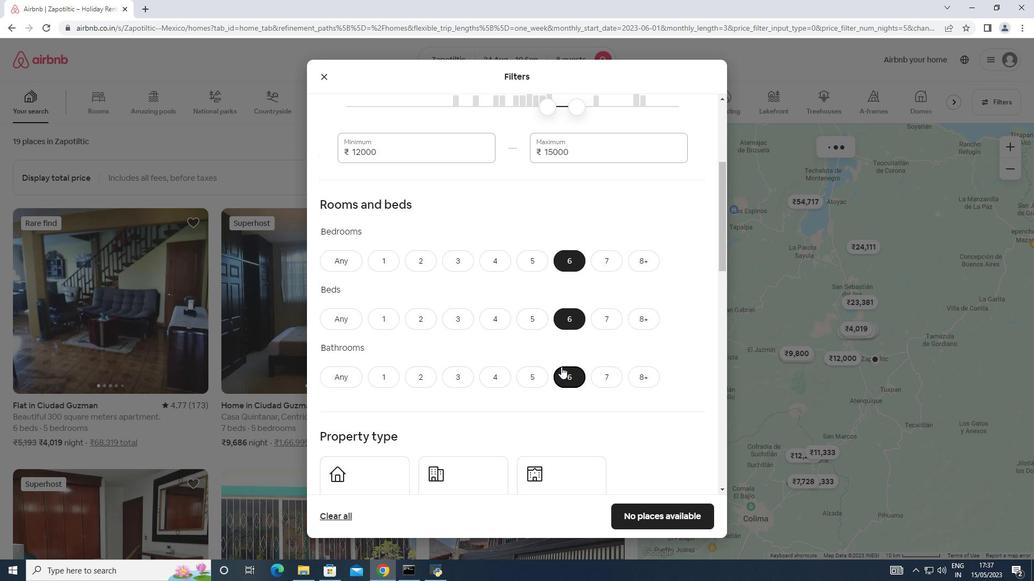 
Action: Mouse scrolled (560, 364) with delta (0, 0)
Screenshot: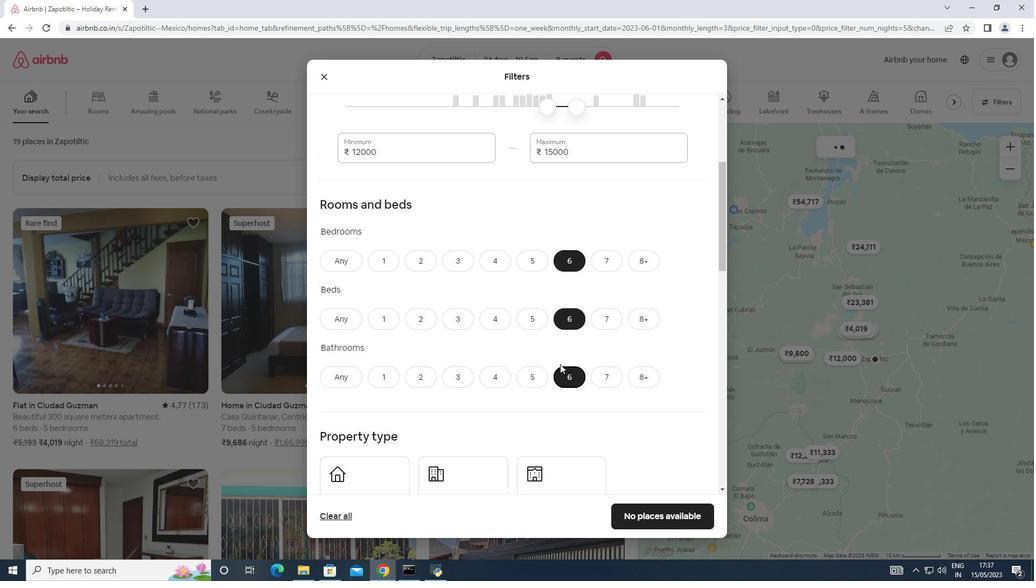 
Action: Mouse moved to (559, 360)
Screenshot: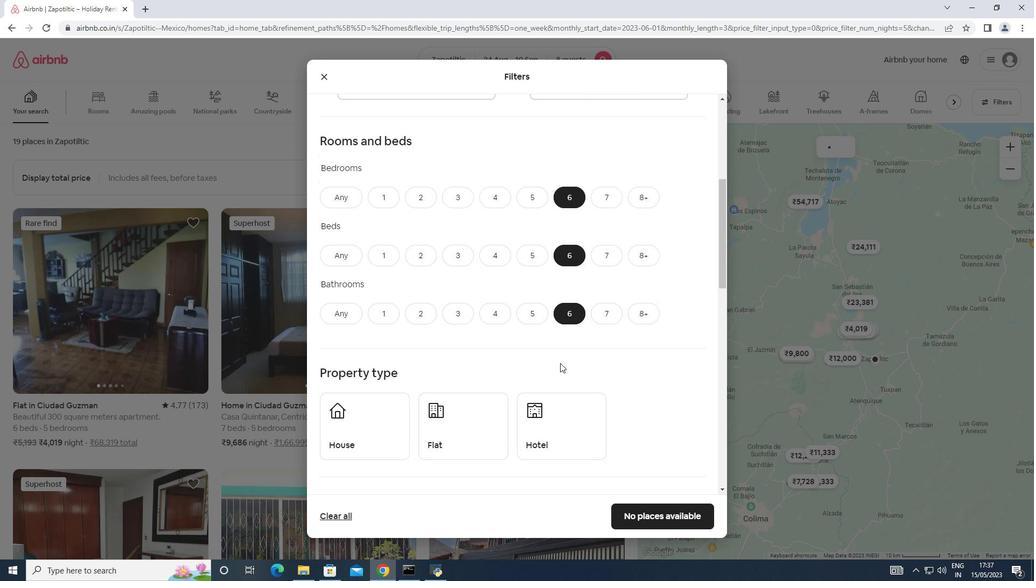 
Action: Mouse scrolled (559, 360) with delta (0, 0)
Screenshot: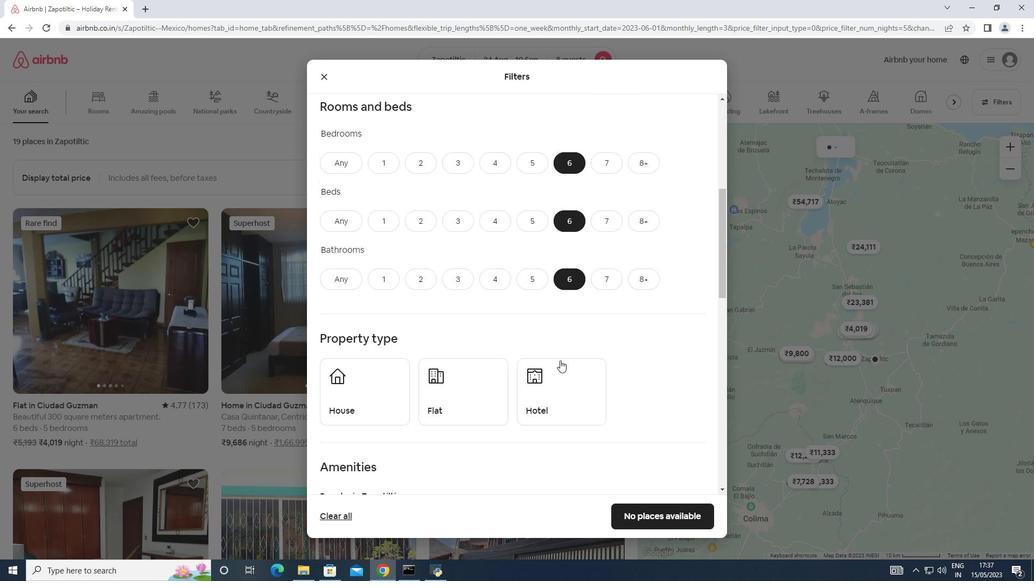 
Action: Mouse moved to (366, 349)
Screenshot: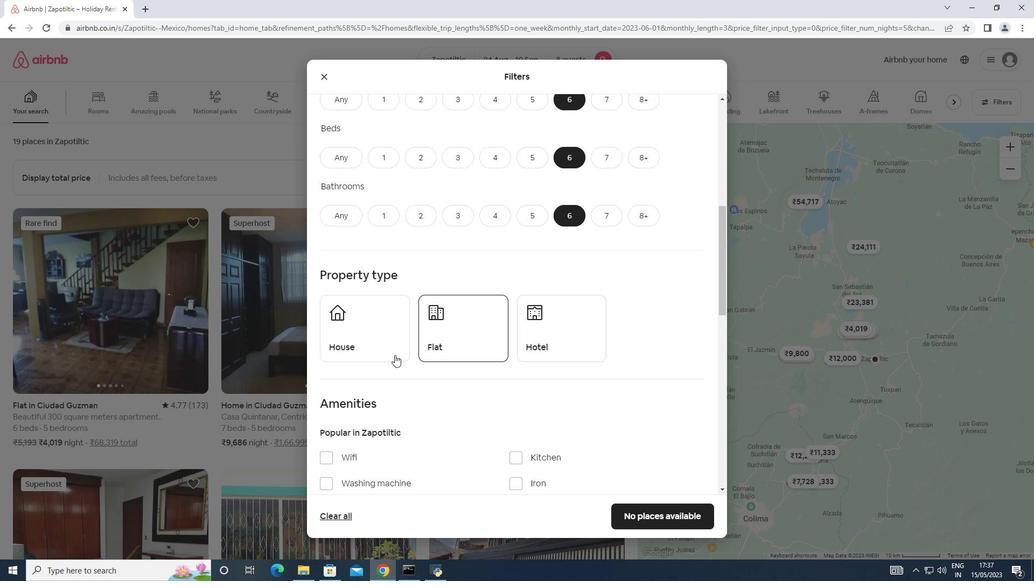 
Action: Mouse pressed left at (366, 349)
Screenshot: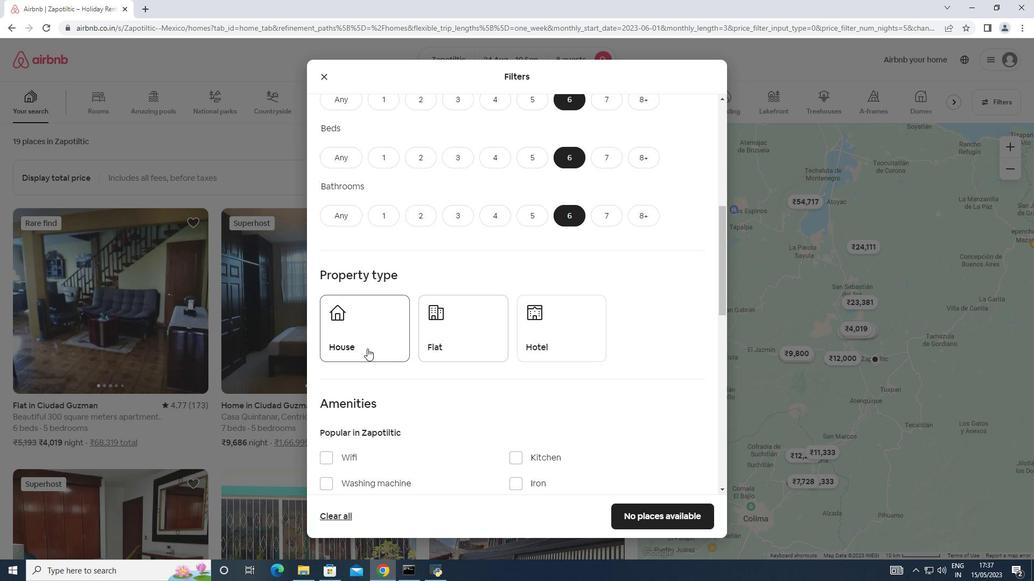 
Action: Mouse moved to (434, 344)
Screenshot: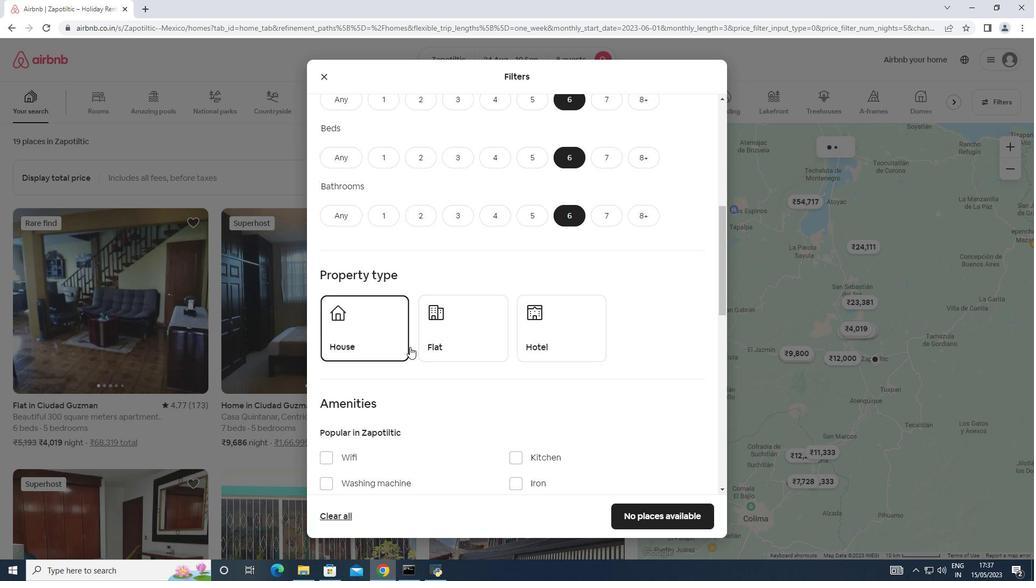 
Action: Mouse pressed left at (434, 344)
Screenshot: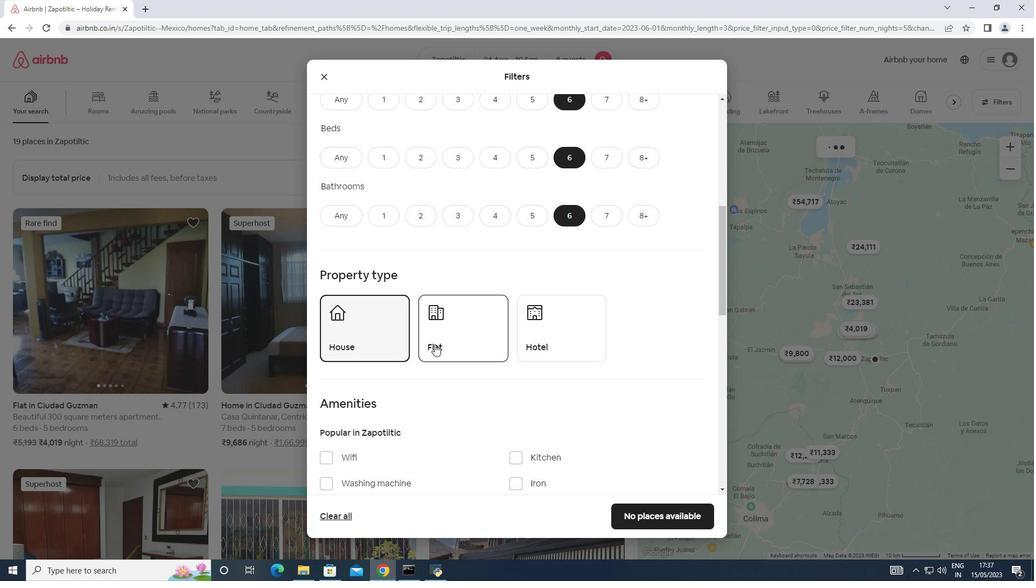 
Action: Mouse moved to (528, 356)
Screenshot: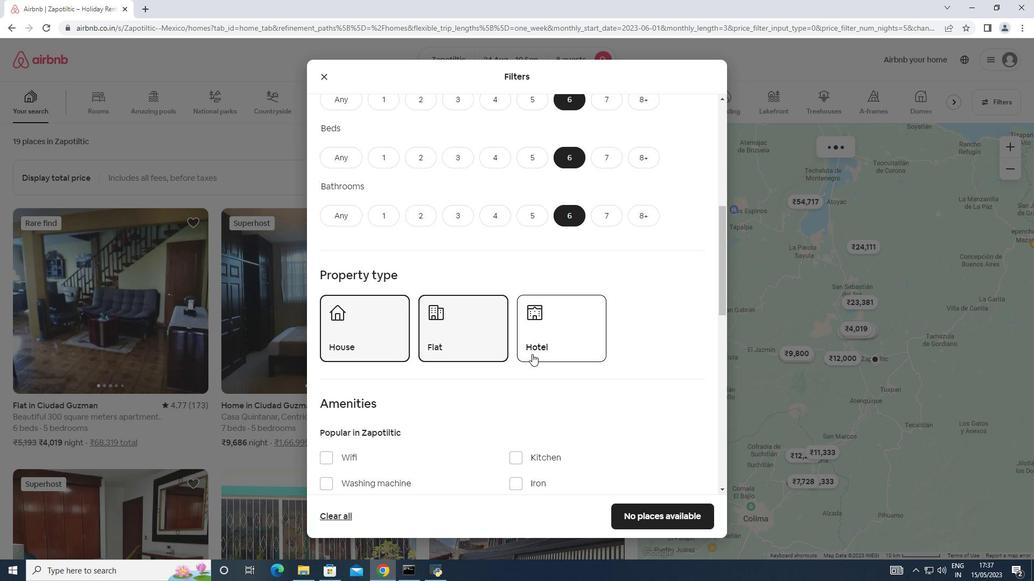 
Action: Mouse scrolled (528, 356) with delta (0, 0)
Screenshot: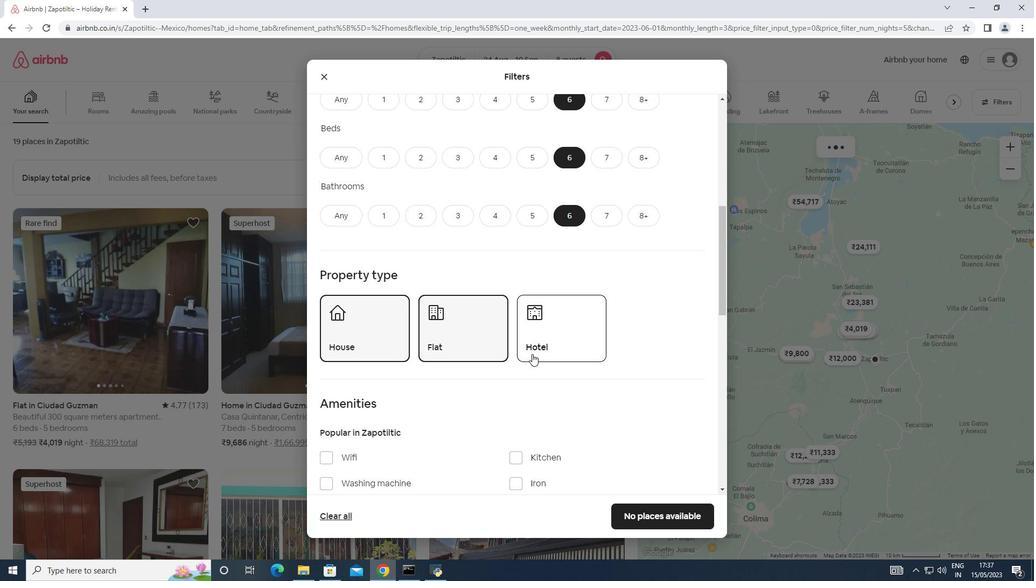 
Action: Mouse scrolled (528, 356) with delta (0, 0)
Screenshot: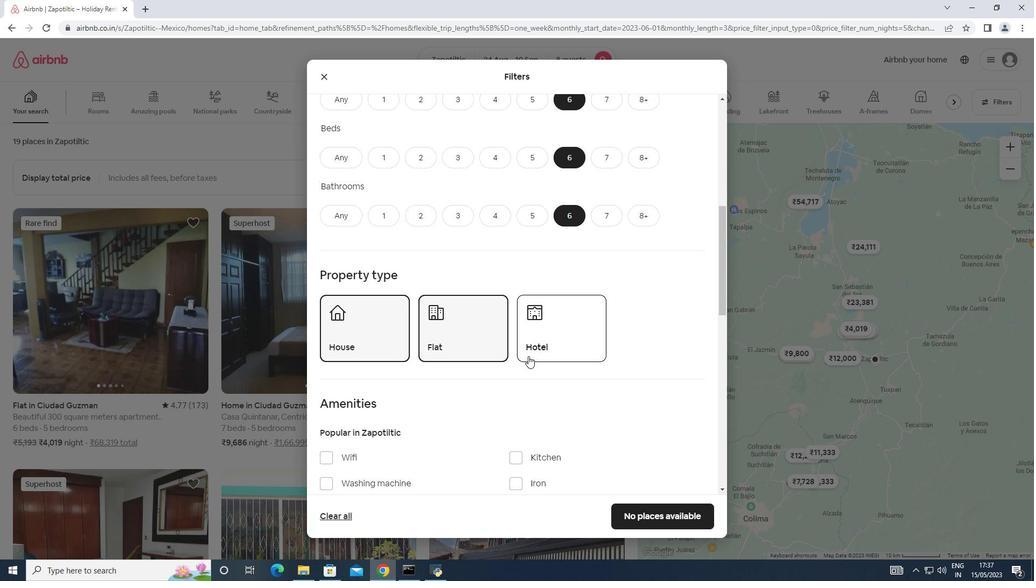 
Action: Mouse moved to (527, 356)
Screenshot: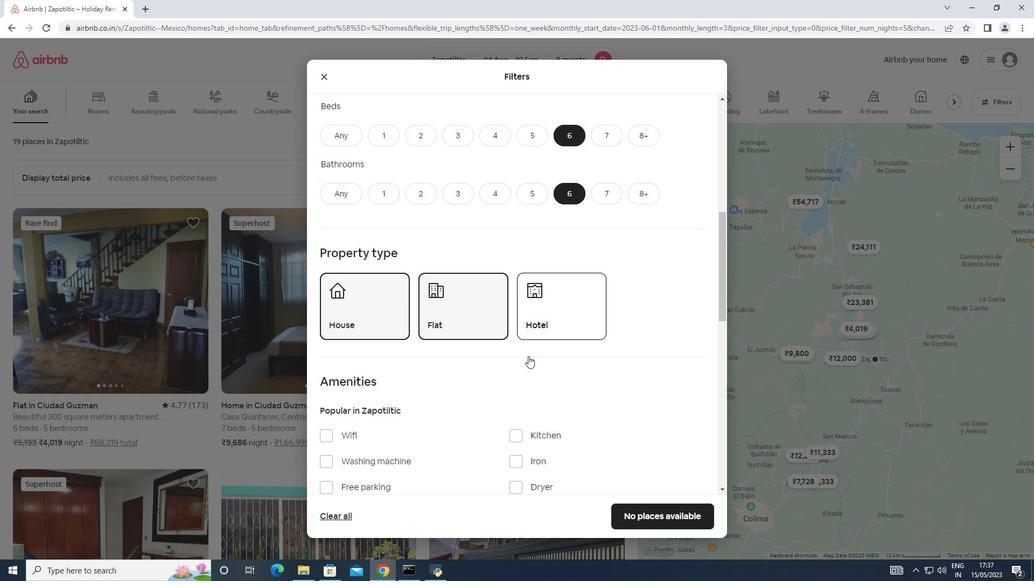 
Action: Mouse scrolled (527, 356) with delta (0, 0)
Screenshot: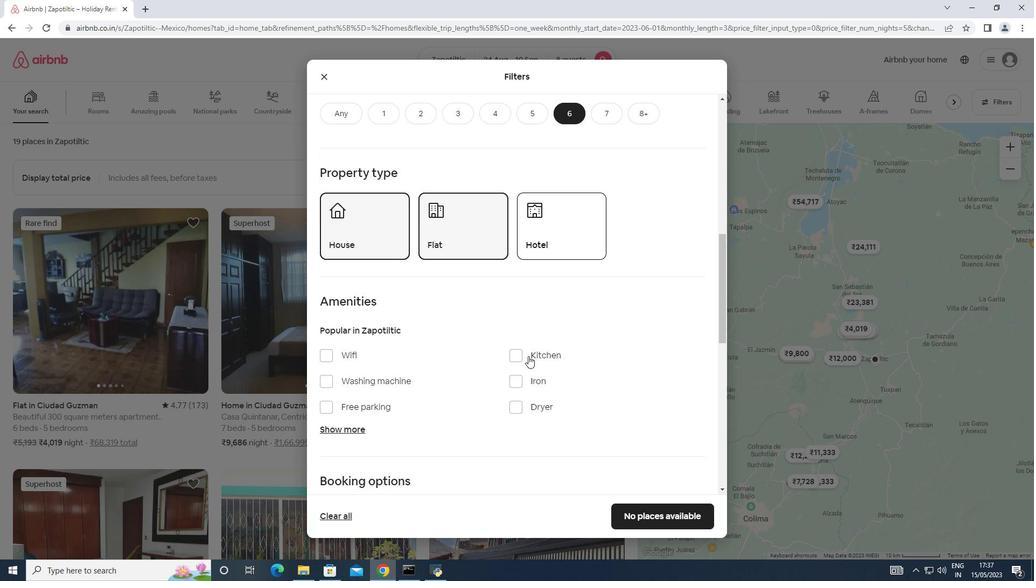 
Action: Mouse moved to (328, 297)
Screenshot: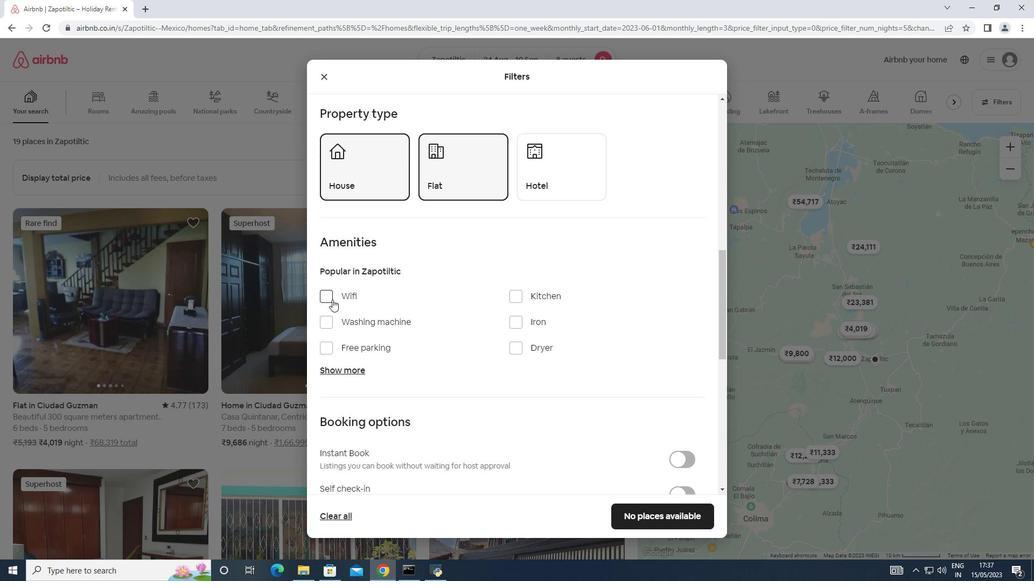 
Action: Mouse pressed left at (328, 297)
Screenshot: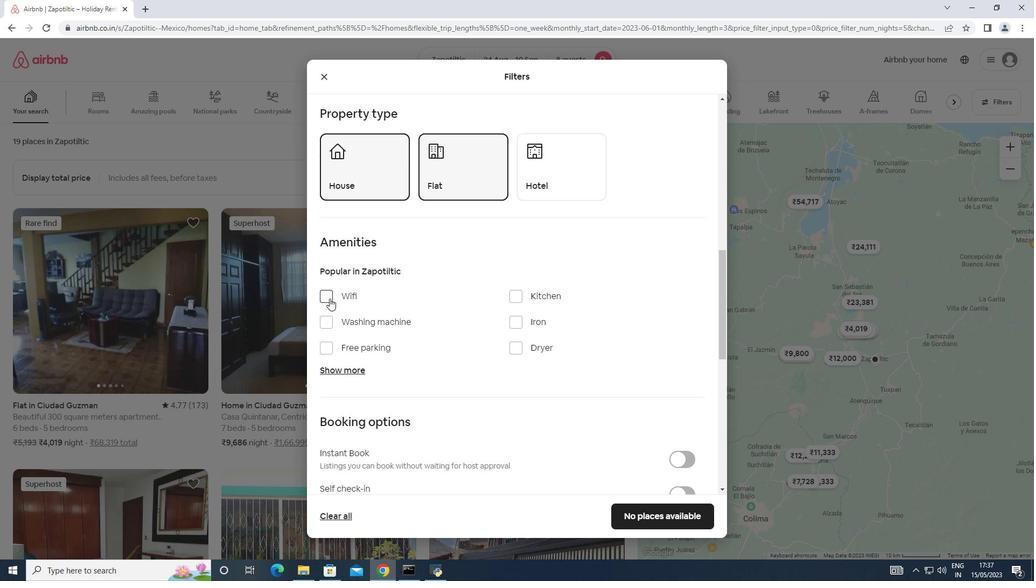 
Action: Mouse moved to (343, 367)
Screenshot: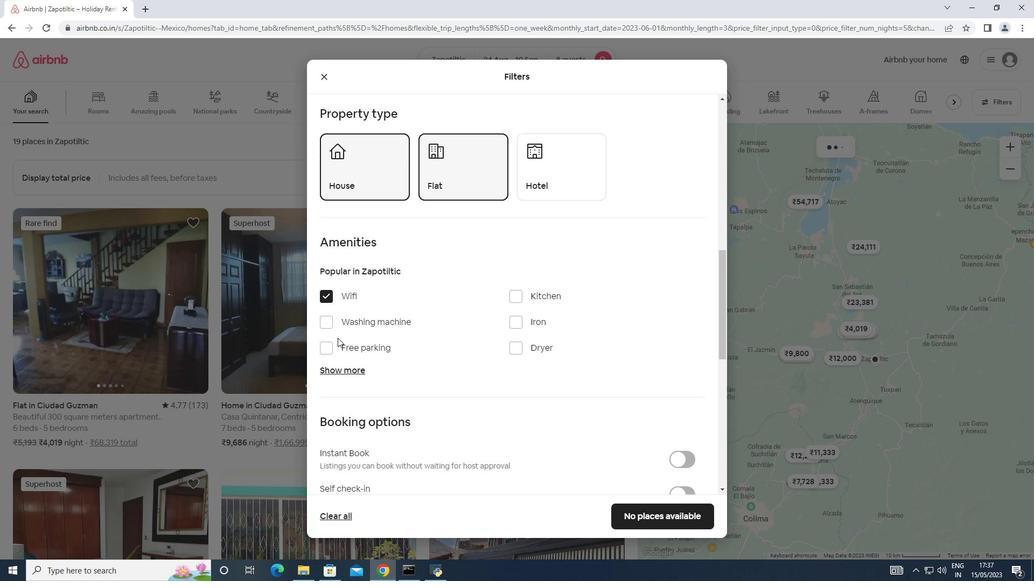 
Action: Mouse pressed left at (343, 367)
Screenshot: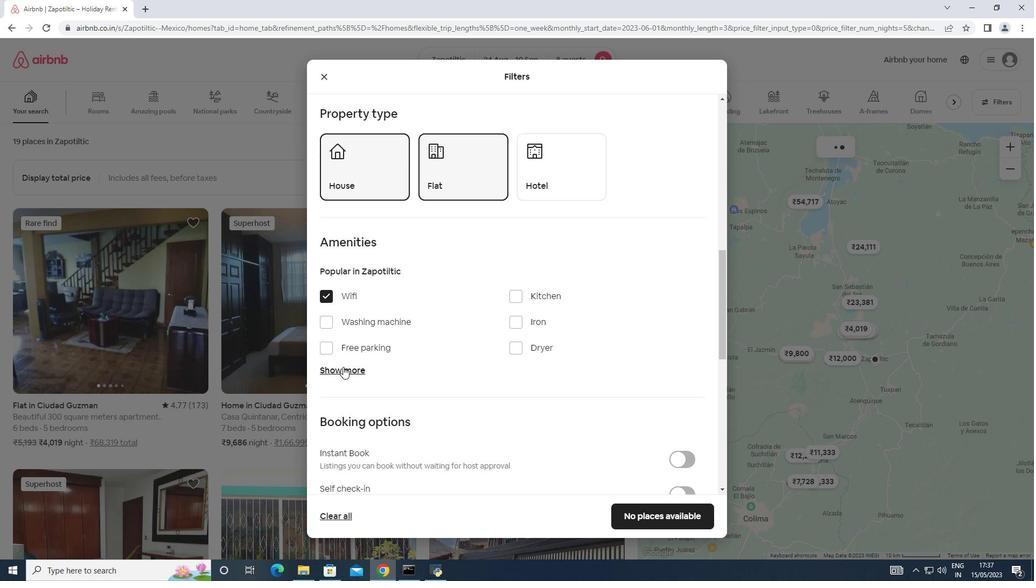 
Action: Mouse moved to (513, 438)
Screenshot: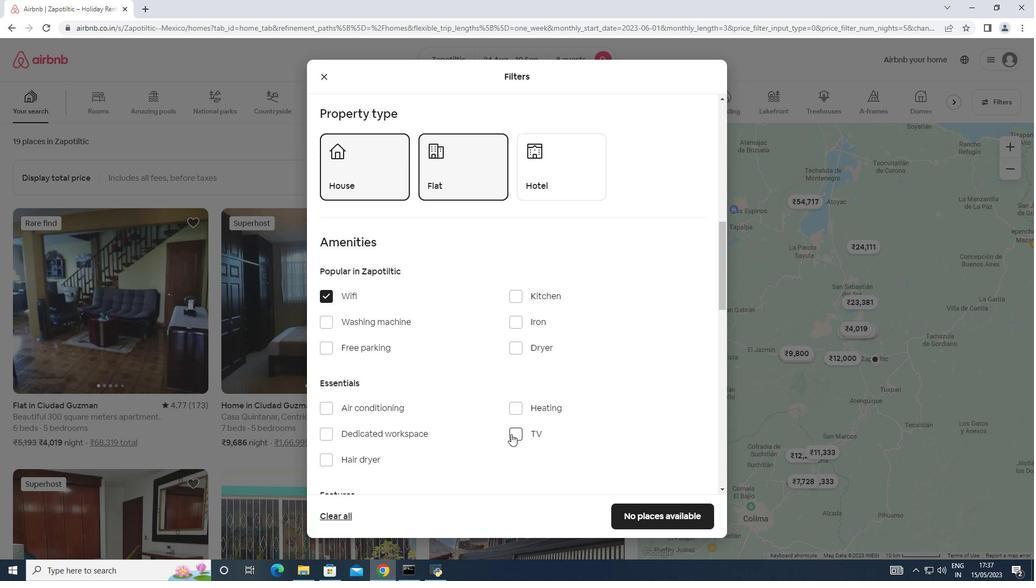 
Action: Mouse pressed left at (513, 438)
Screenshot: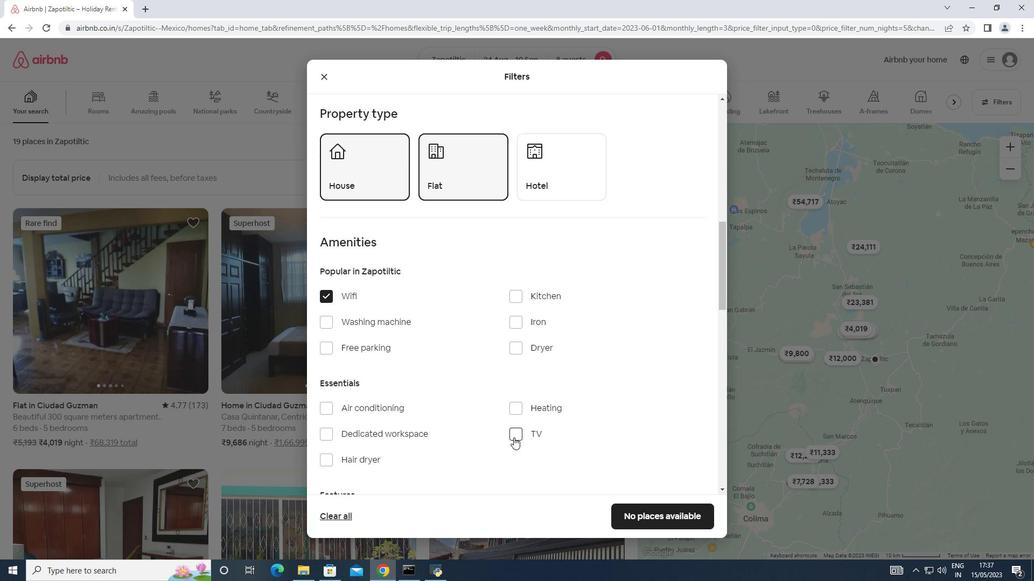 
Action: Mouse moved to (328, 350)
Screenshot: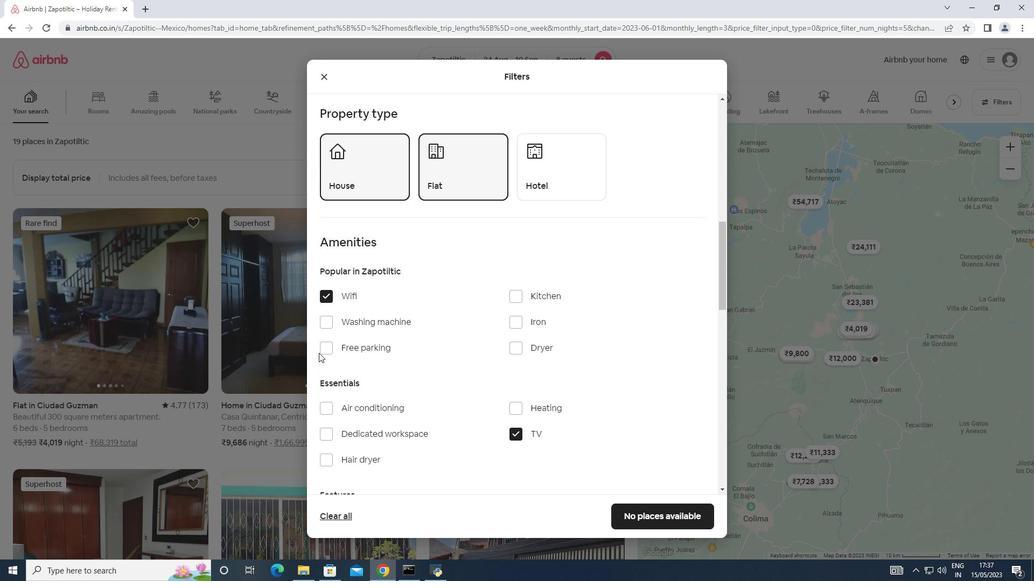 
Action: Mouse pressed left at (328, 350)
Screenshot: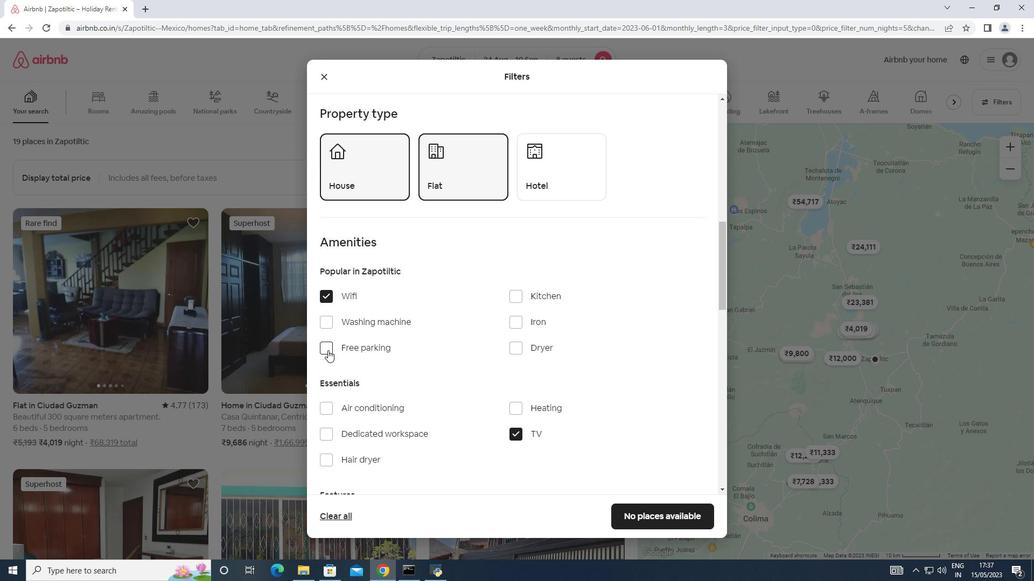 
Action: Mouse moved to (404, 378)
Screenshot: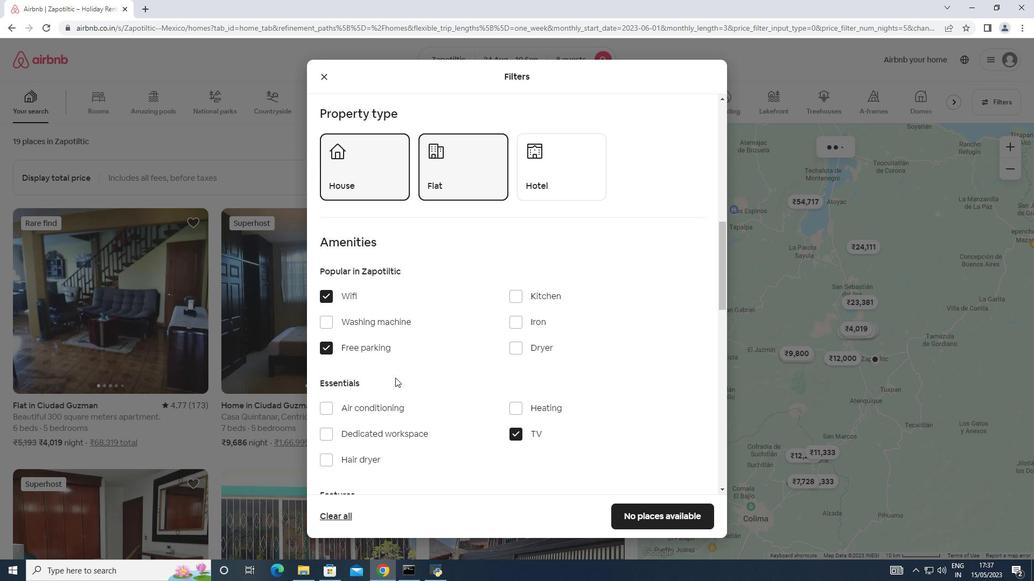 
Action: Mouse scrolled (404, 378) with delta (0, 0)
Screenshot: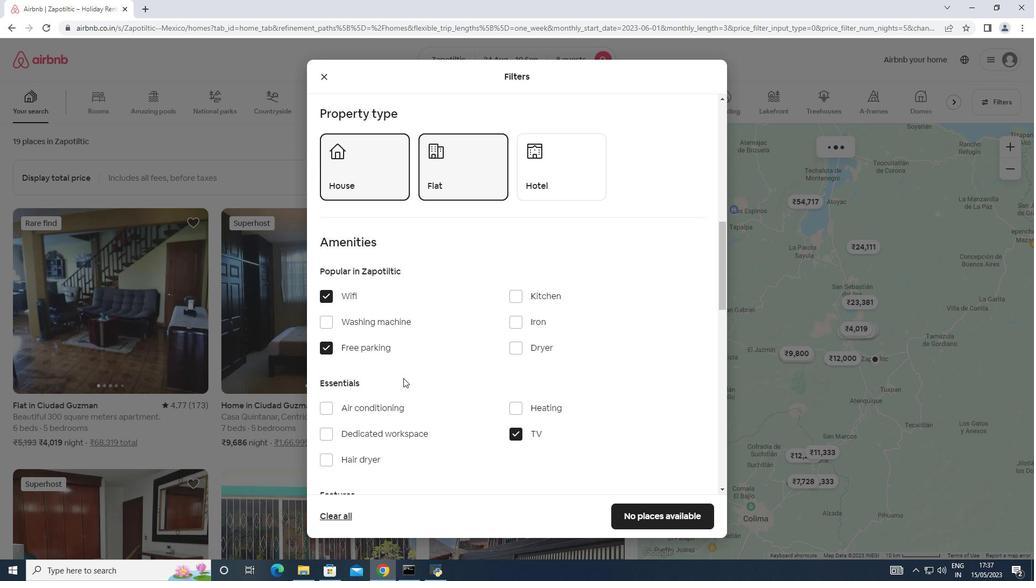 
Action: Mouse scrolled (404, 378) with delta (0, 0)
Screenshot: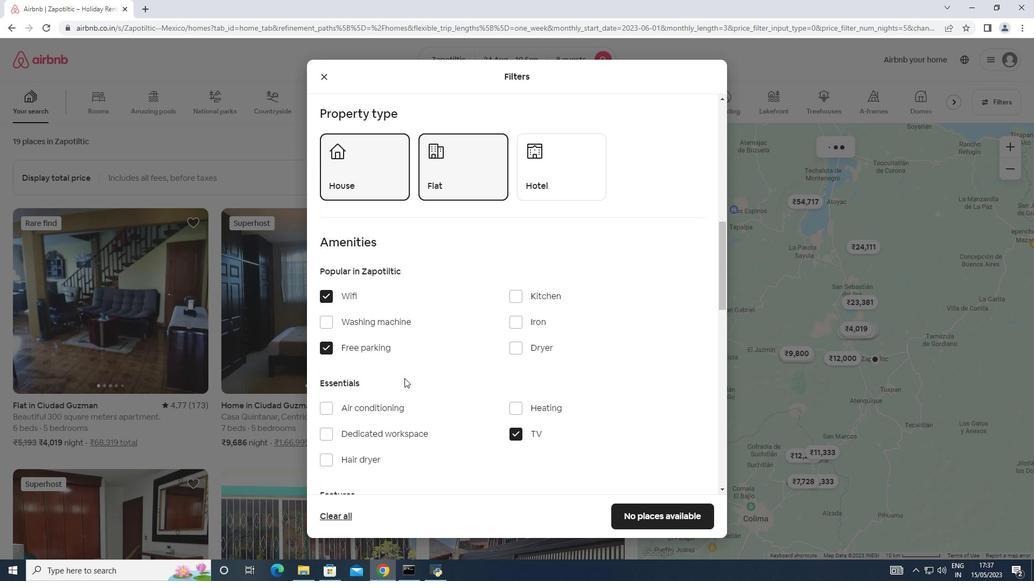 
Action: Mouse moved to (404, 378)
Screenshot: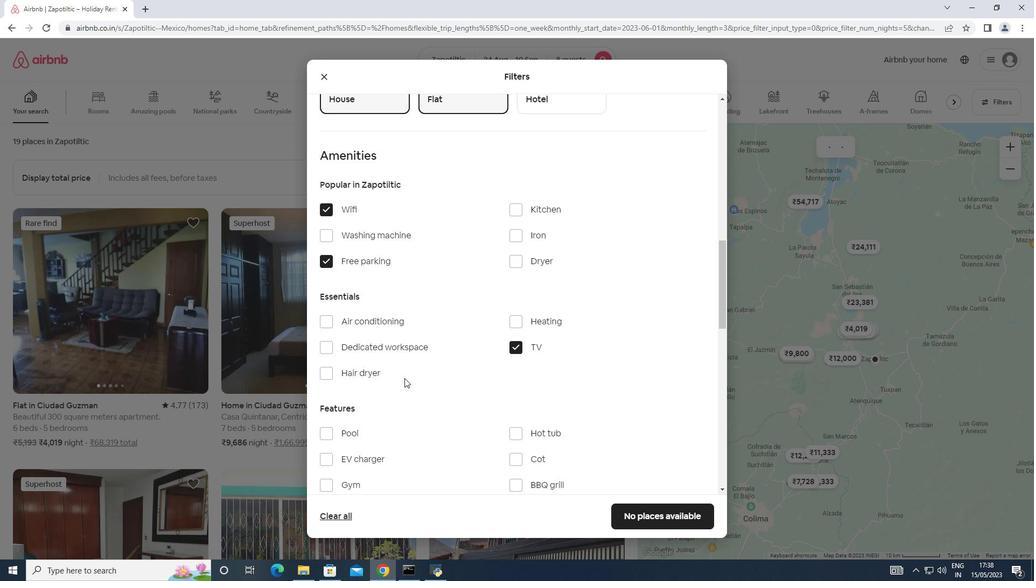 
Action: Mouse scrolled (404, 377) with delta (0, 0)
Screenshot: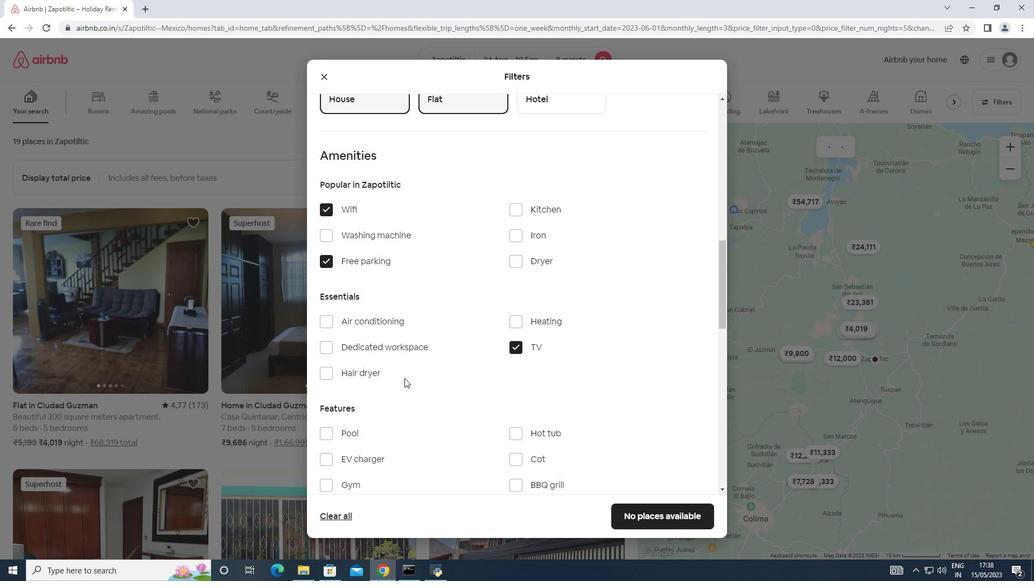 
Action: Mouse moved to (323, 406)
Screenshot: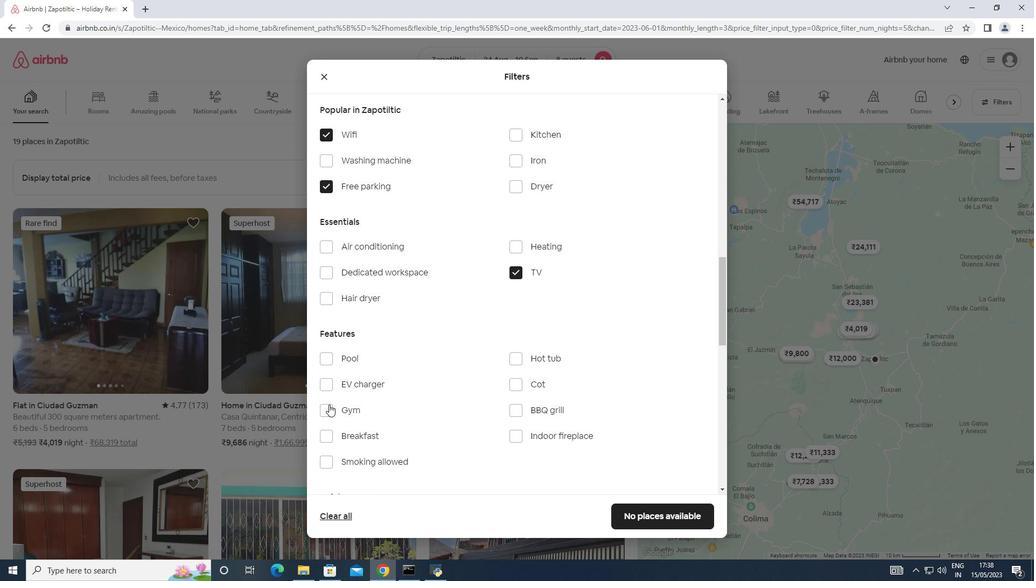 
Action: Mouse pressed left at (323, 406)
Screenshot: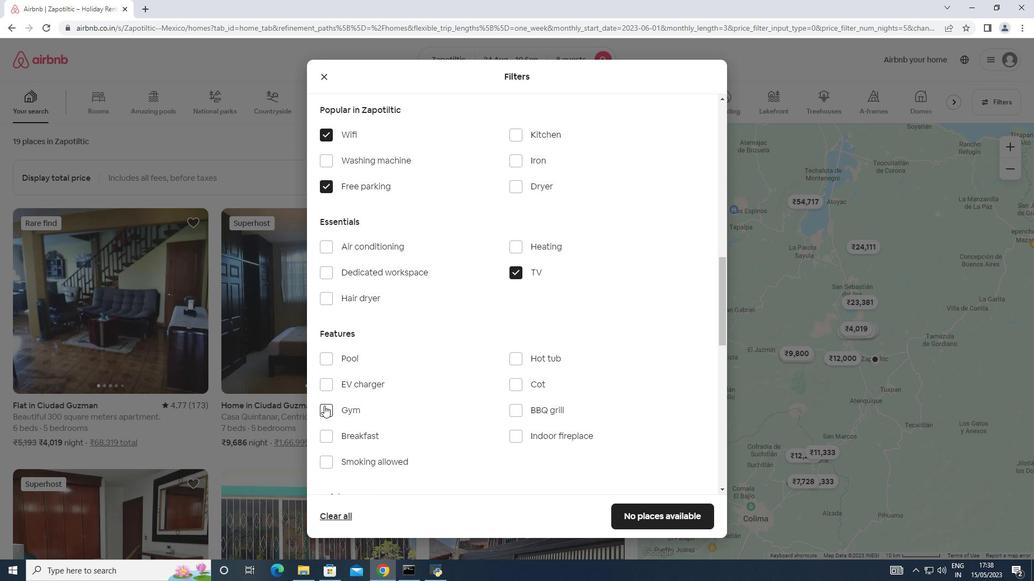 
Action: Mouse moved to (323, 435)
Screenshot: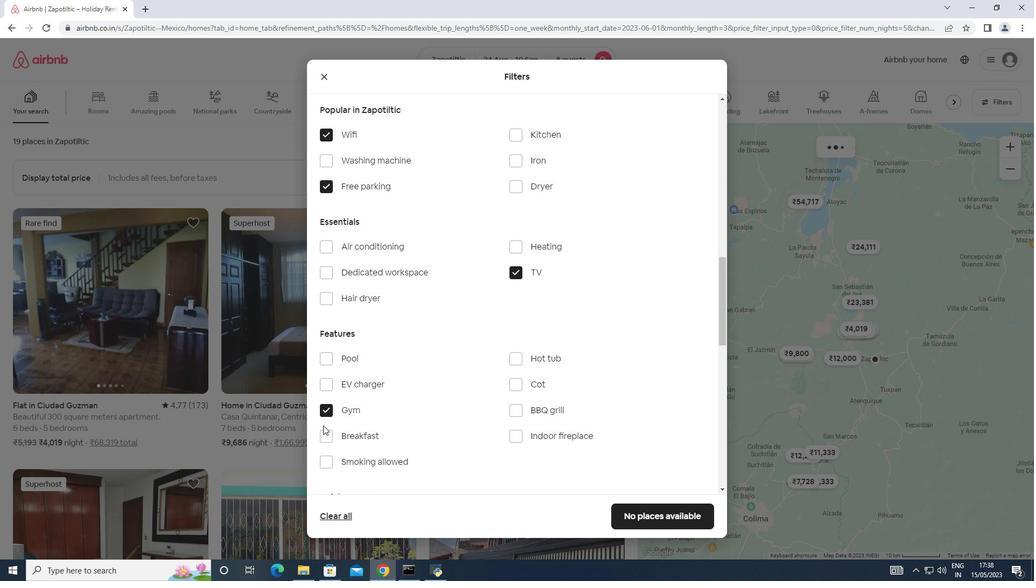 
Action: Mouse pressed left at (323, 435)
Screenshot: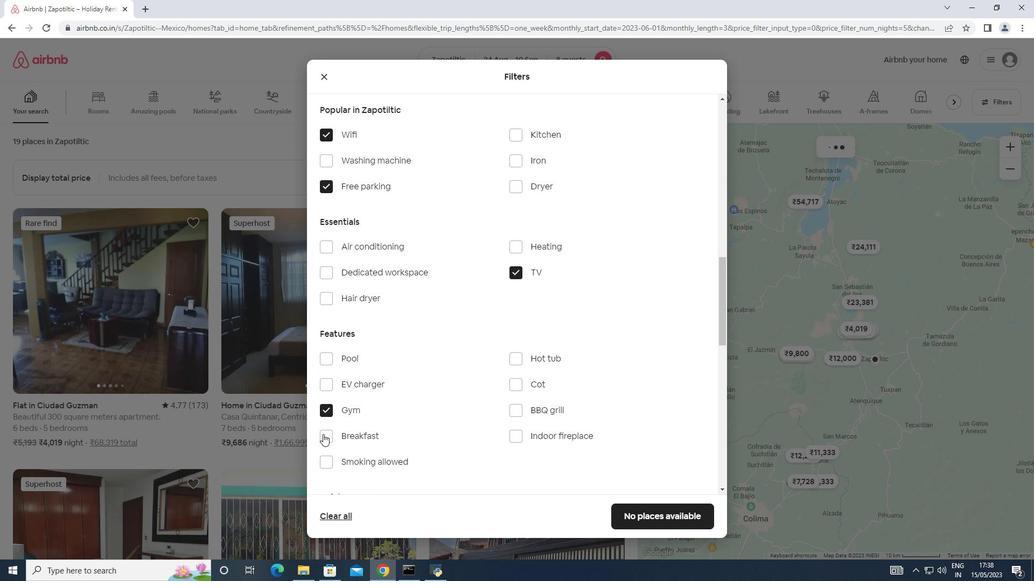
Action: Mouse moved to (450, 411)
Screenshot: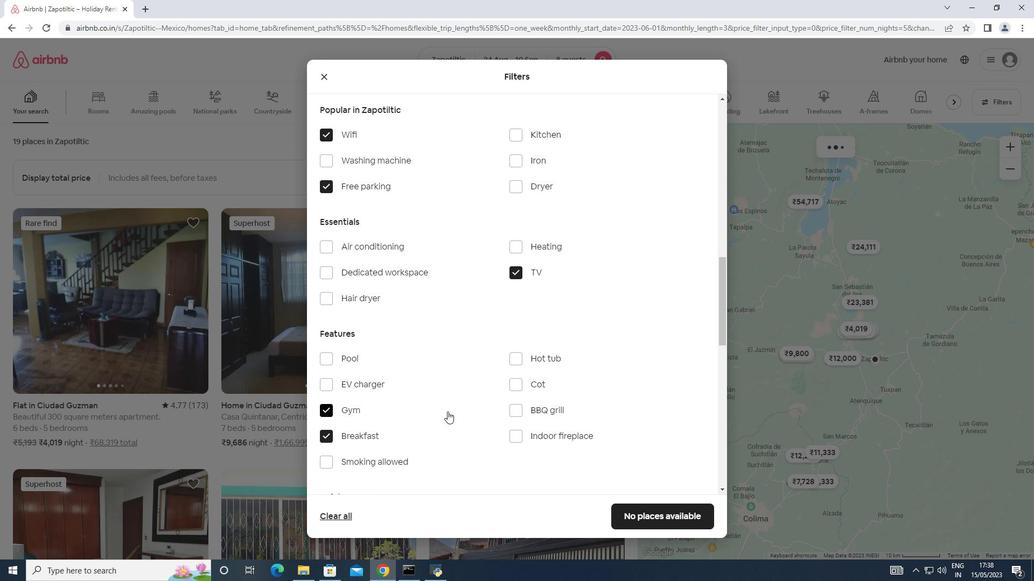
Action: Mouse scrolled (450, 411) with delta (0, 0)
Screenshot: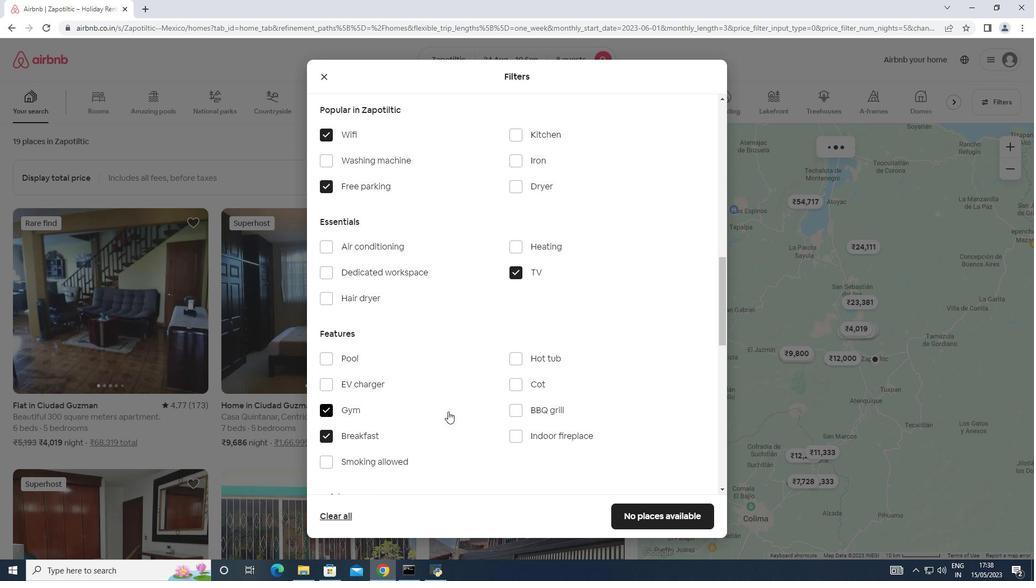 
Action: Mouse moved to (453, 407)
Screenshot: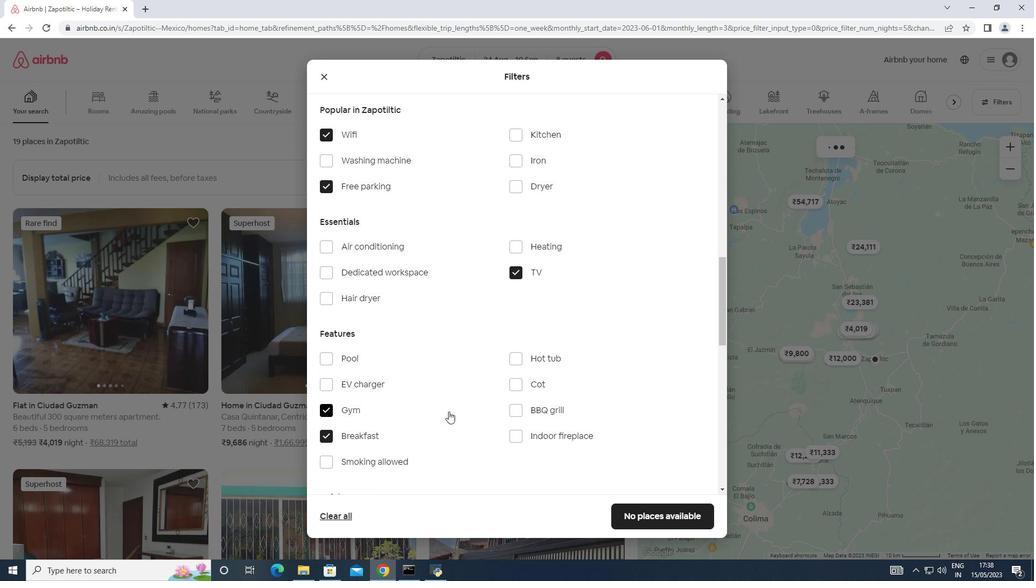 
Action: Mouse scrolled (453, 407) with delta (0, 0)
Screenshot: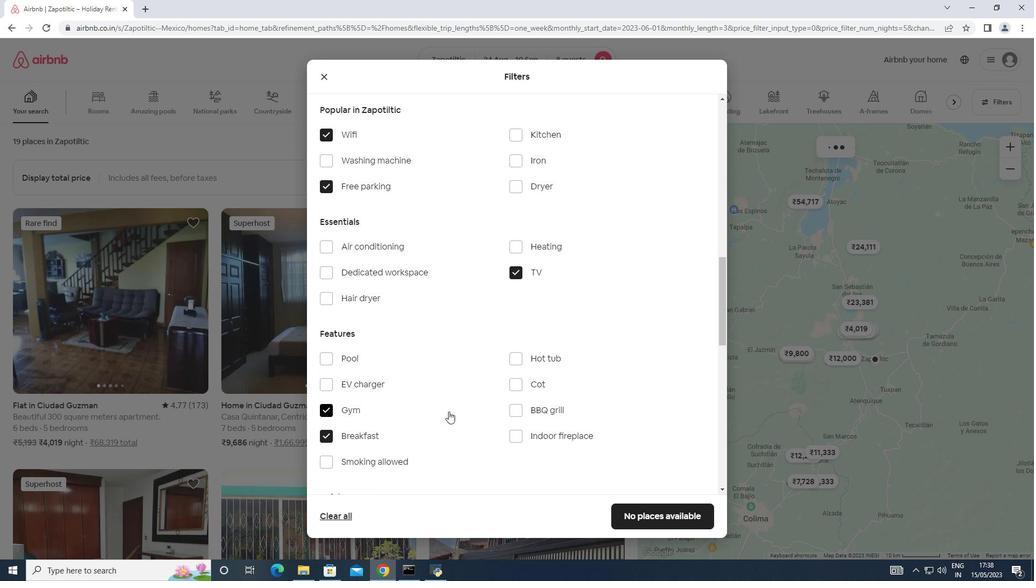 
Action: Mouse moved to (457, 403)
Screenshot: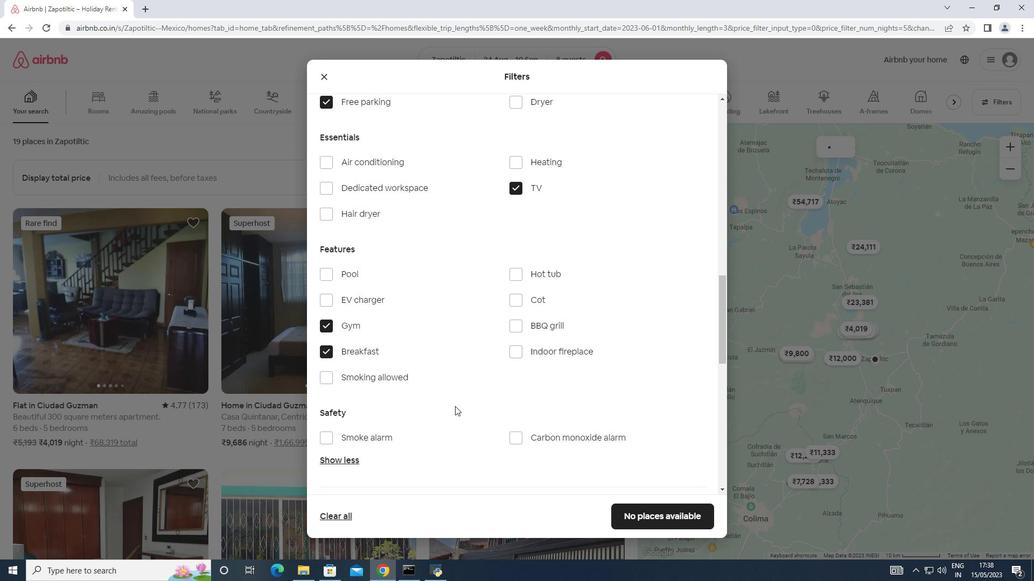 
Action: Mouse scrolled (457, 402) with delta (0, 0)
Screenshot: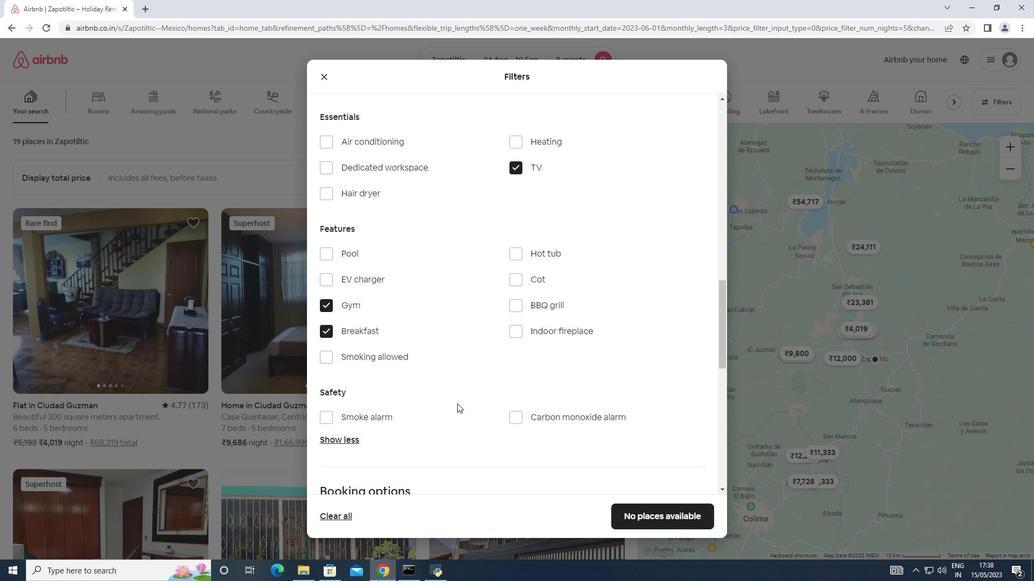 
Action: Mouse moved to (463, 381)
Screenshot: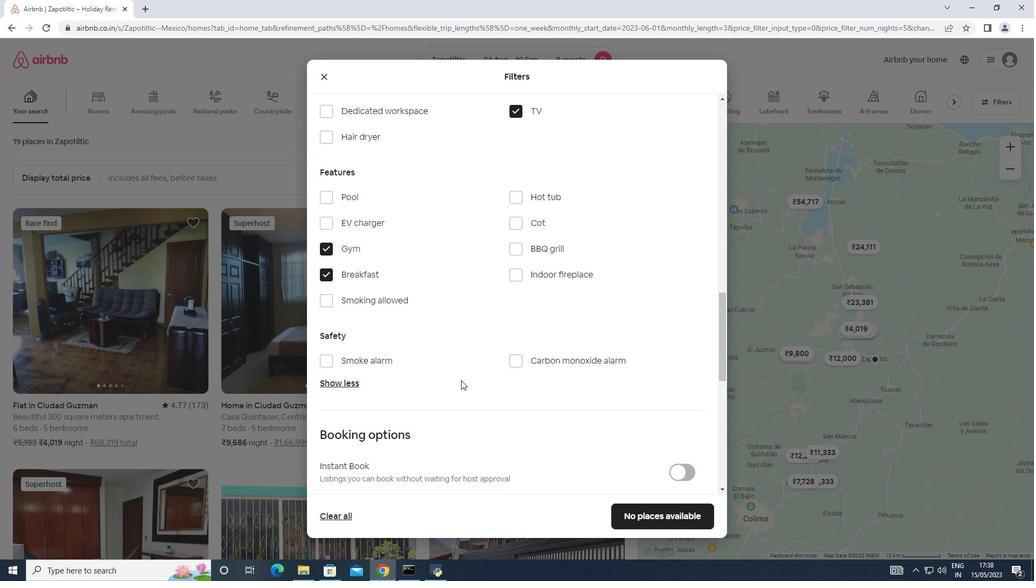 
Action: Mouse scrolled (463, 381) with delta (0, 0)
Screenshot: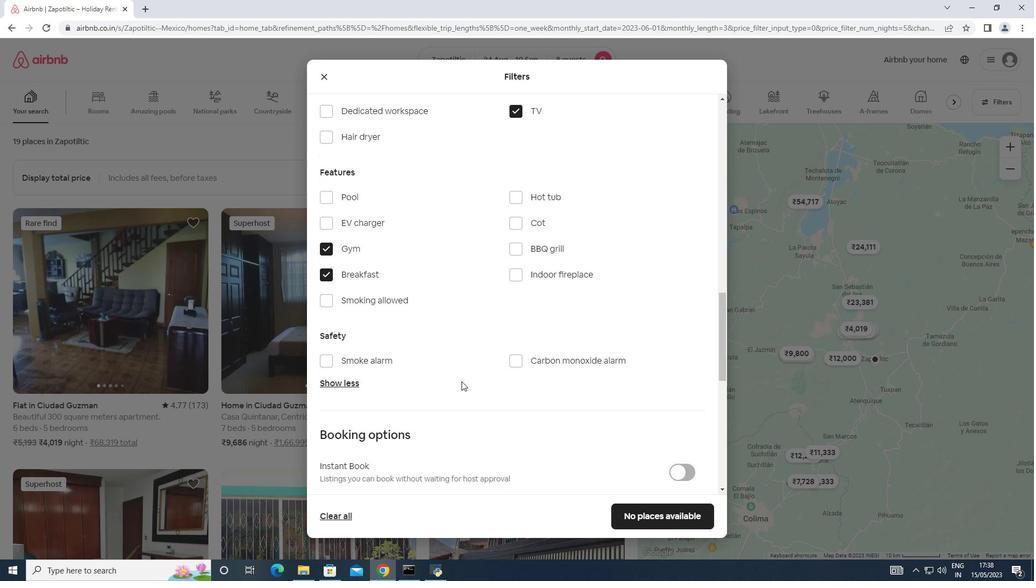 
Action: Mouse scrolled (463, 381) with delta (0, 0)
Screenshot: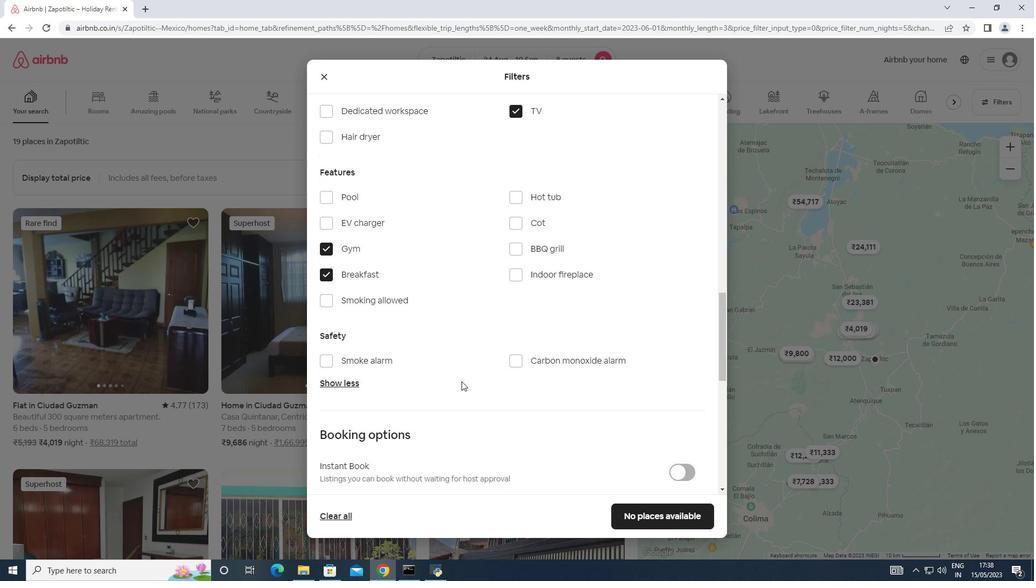 
Action: Mouse moved to (678, 404)
Screenshot: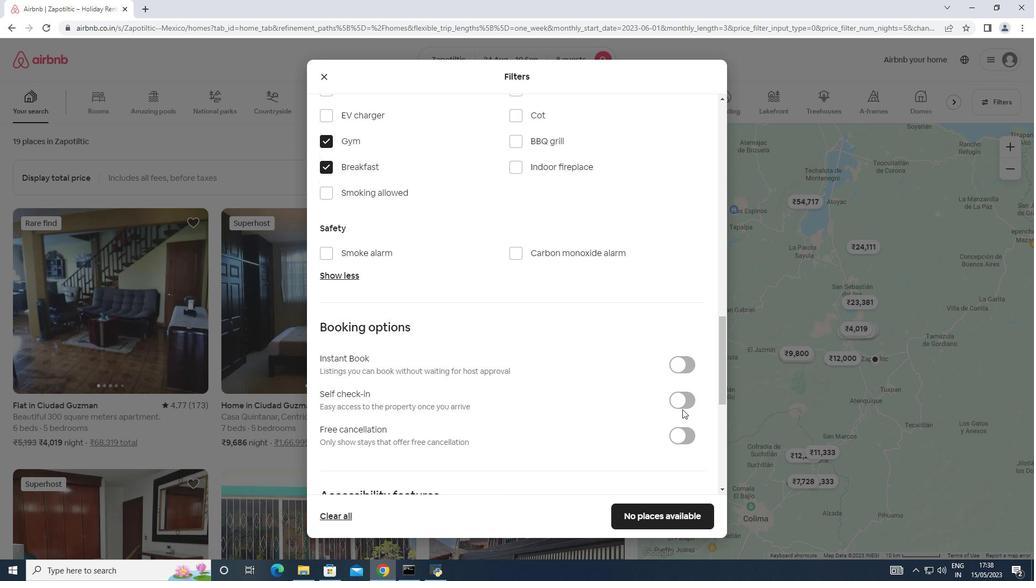 
Action: Mouse pressed left at (678, 404)
Screenshot: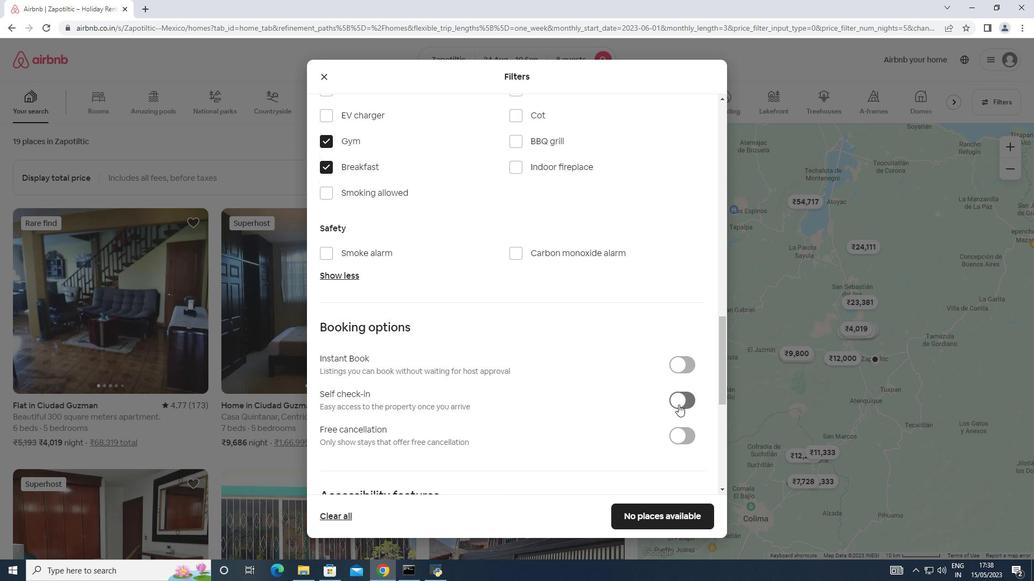 
Action: Mouse moved to (486, 391)
Screenshot: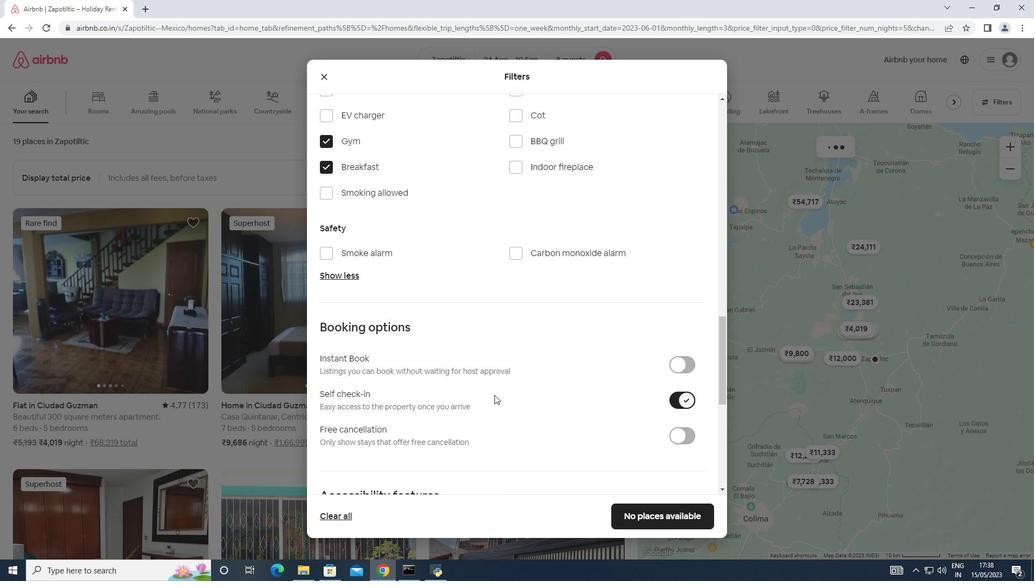 
Action: Mouse scrolled (486, 390) with delta (0, 0)
Screenshot: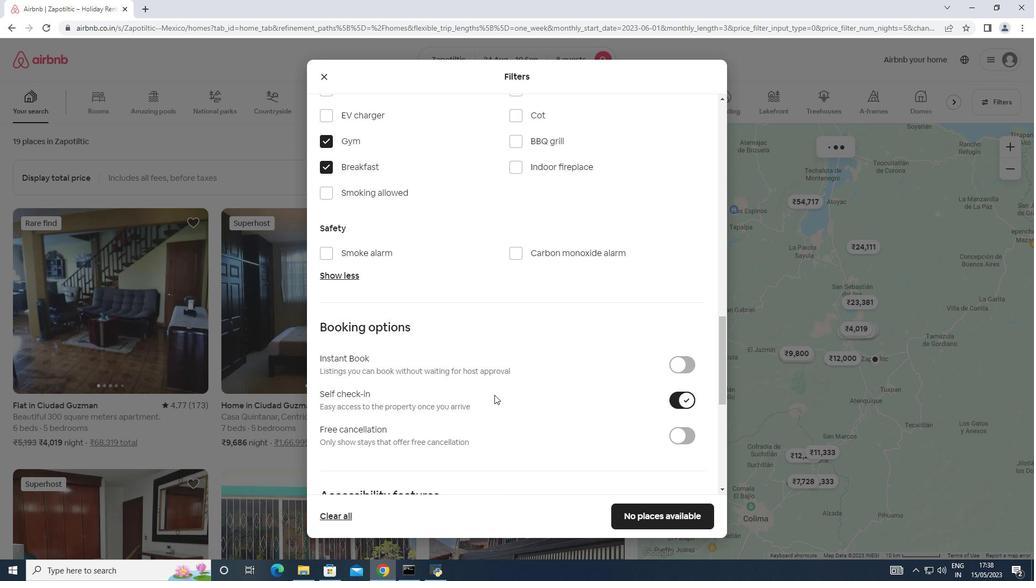 
Action: Mouse scrolled (486, 390) with delta (0, 0)
Screenshot: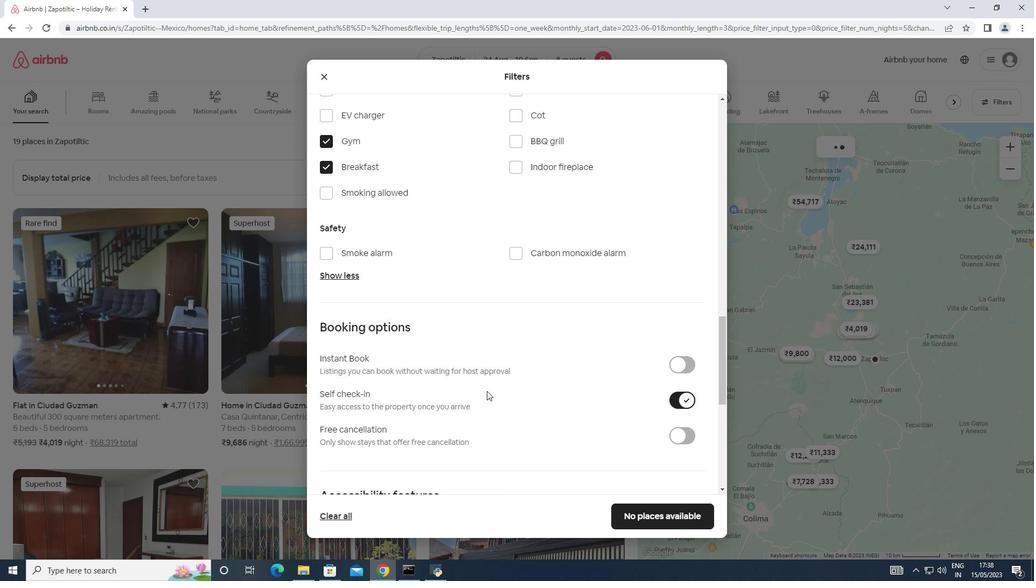 
Action: Mouse scrolled (486, 390) with delta (0, 0)
Screenshot: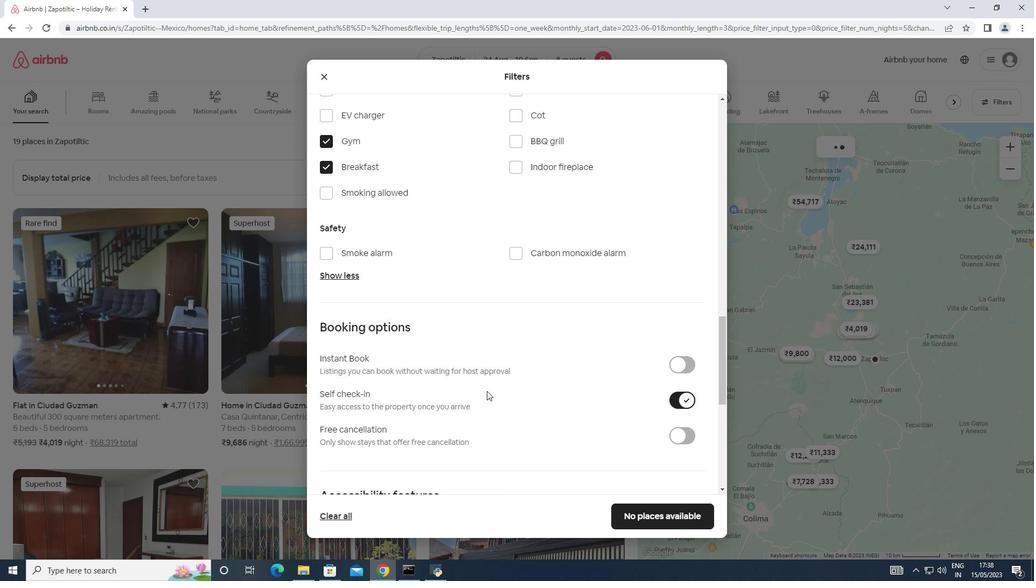 
Action: Mouse moved to (486, 385)
Screenshot: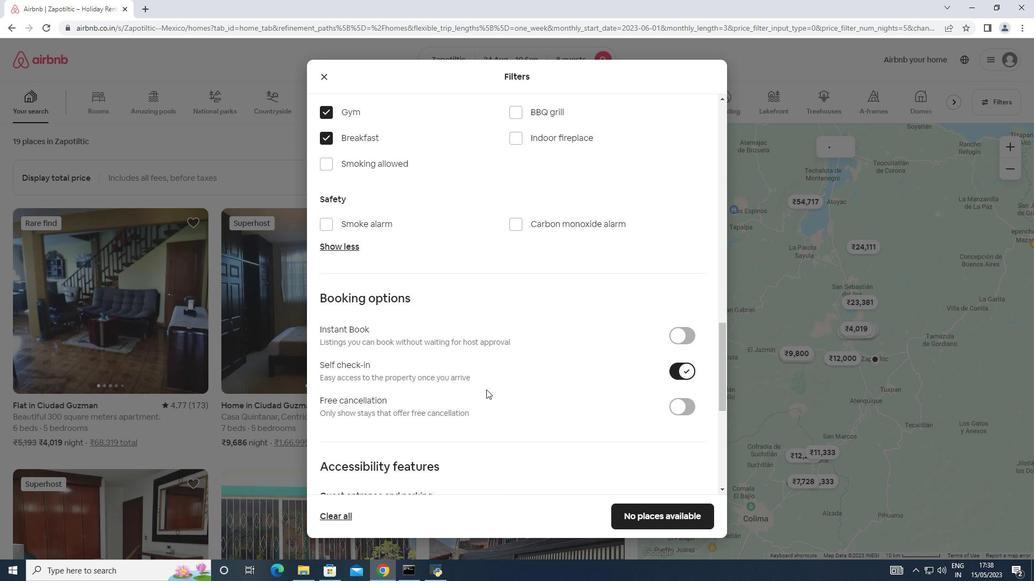 
Action: Mouse scrolled (486, 385) with delta (0, 0)
Screenshot: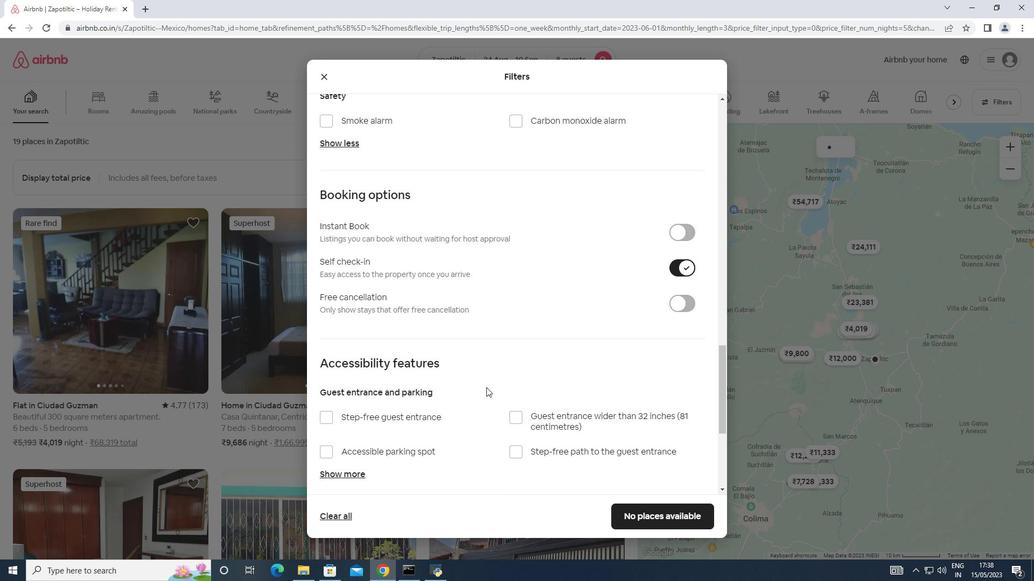 
Action: Mouse scrolled (486, 385) with delta (0, 0)
Screenshot: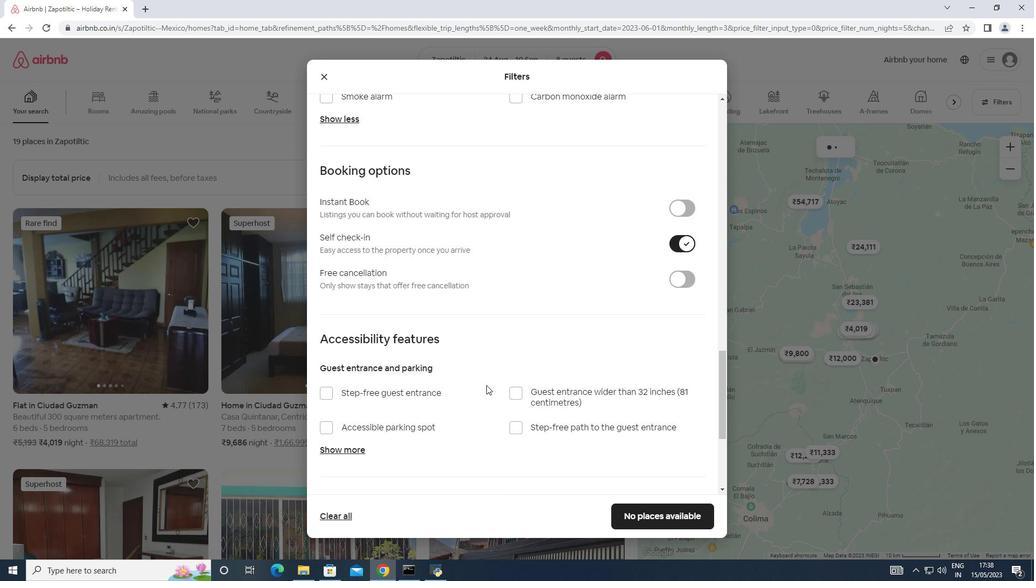 
Action: Mouse moved to (486, 384)
Screenshot: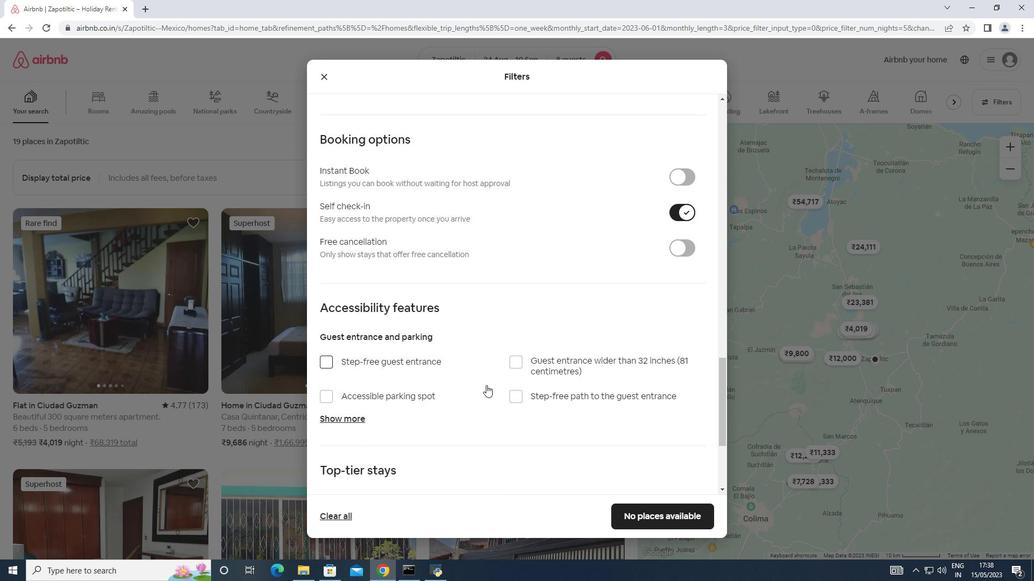
Action: Mouse scrolled (486, 384) with delta (0, 0)
Screenshot: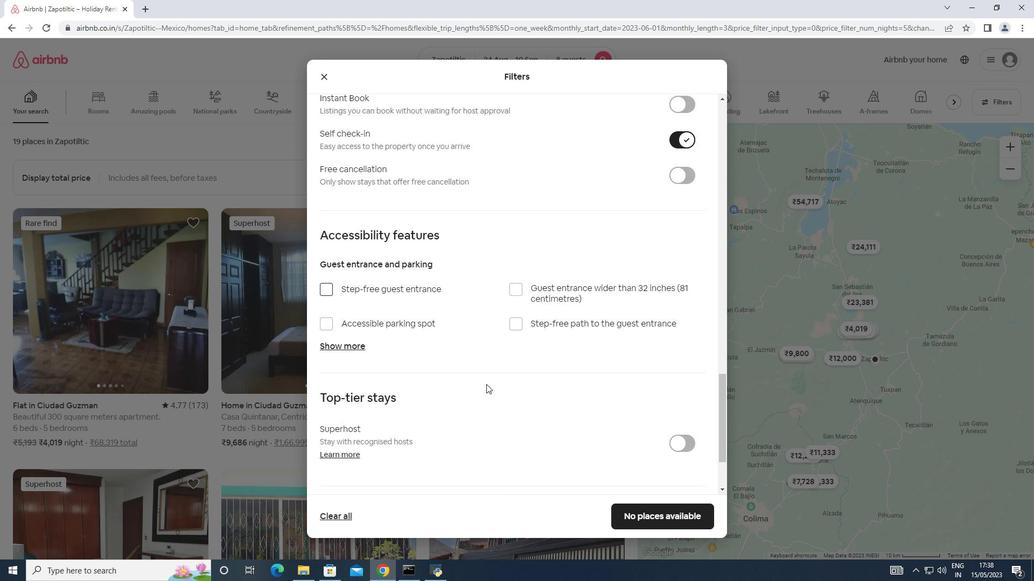 
Action: Mouse scrolled (486, 384) with delta (0, 0)
Screenshot: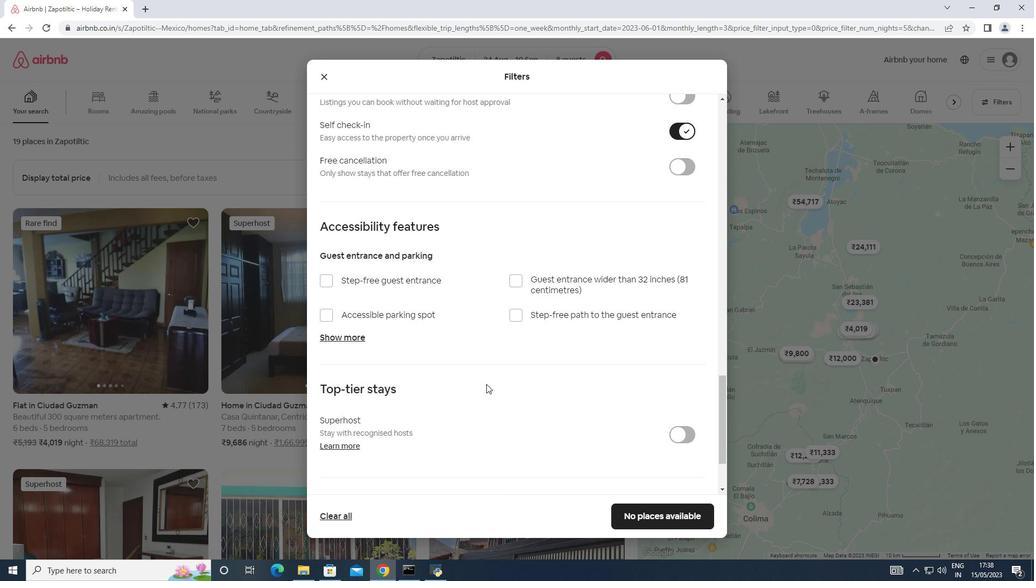 
Action: Mouse moved to (322, 434)
Screenshot: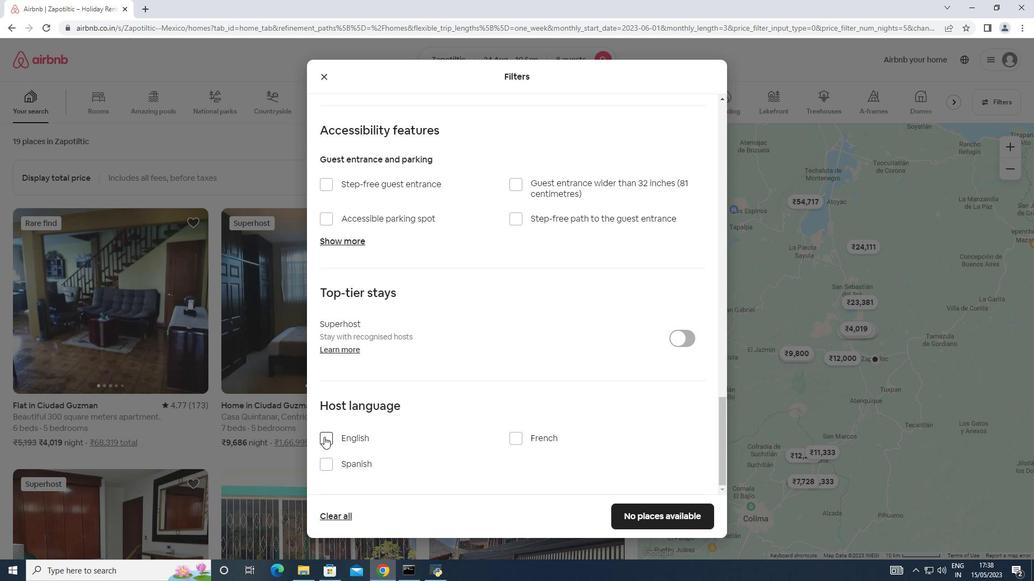 
Action: Mouse pressed left at (322, 434)
Screenshot: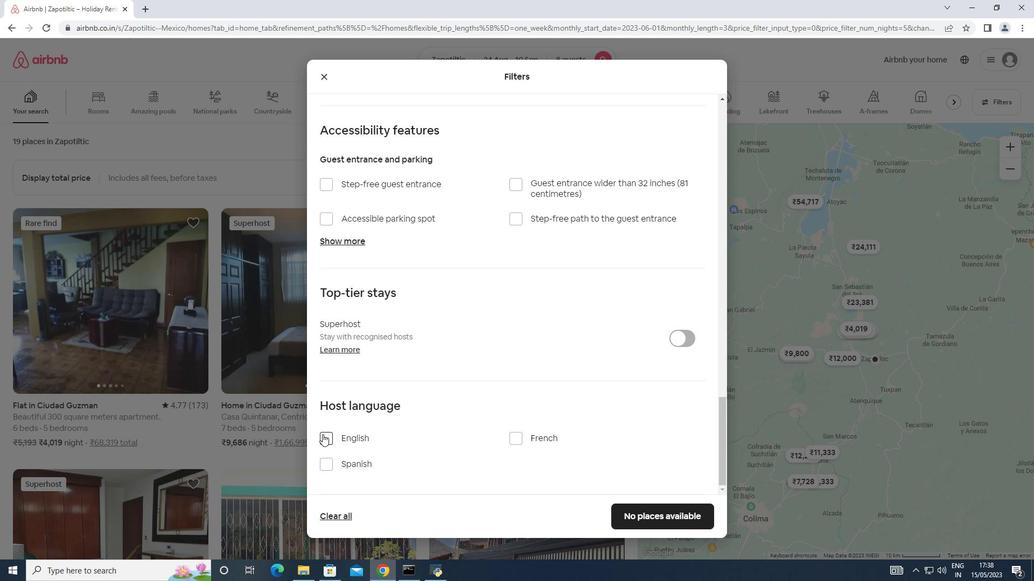 
Action: Mouse moved to (612, 516)
Screenshot: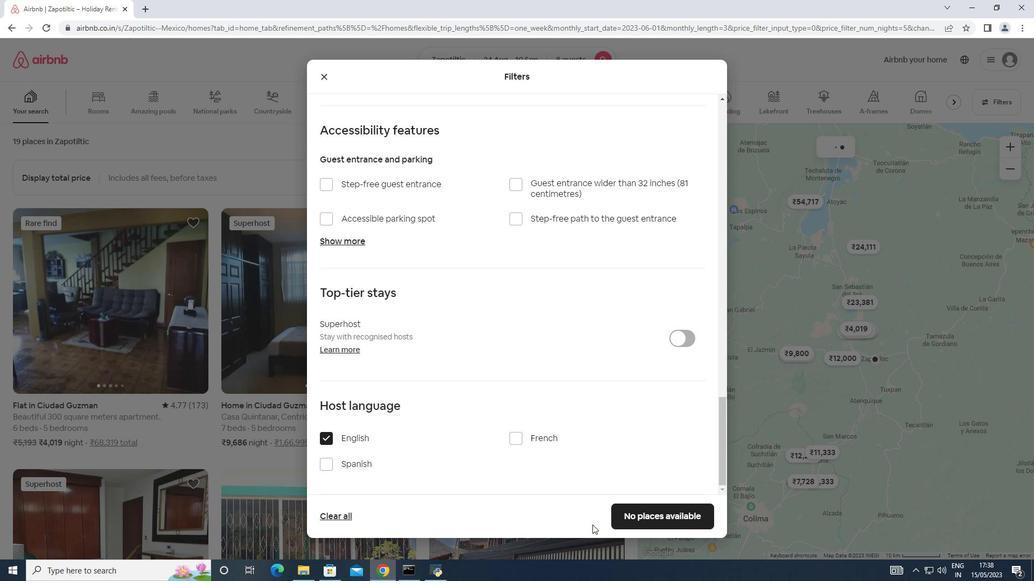 
Action: Mouse pressed left at (612, 516)
Screenshot: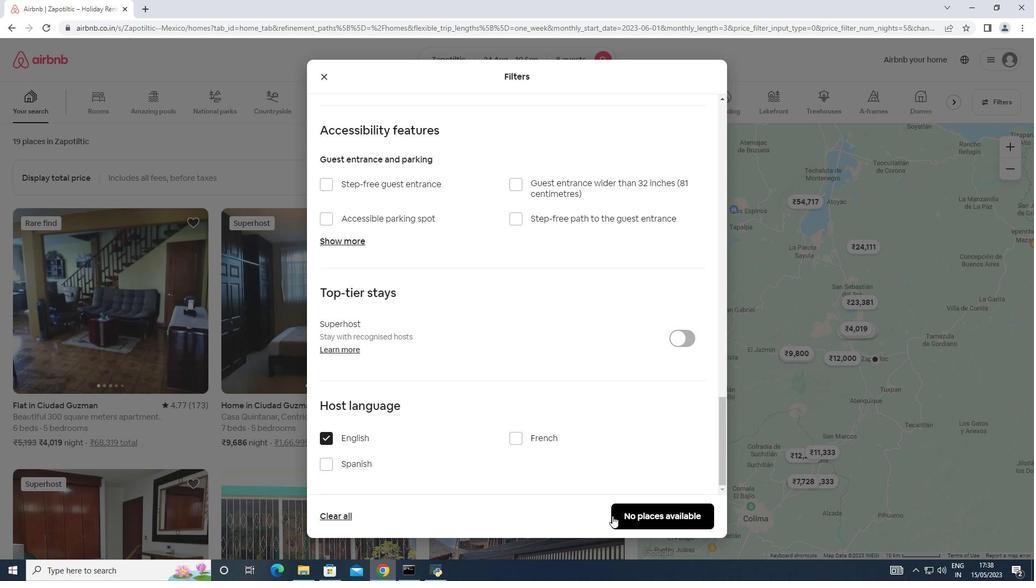 
Action: Mouse moved to (618, 513)
Screenshot: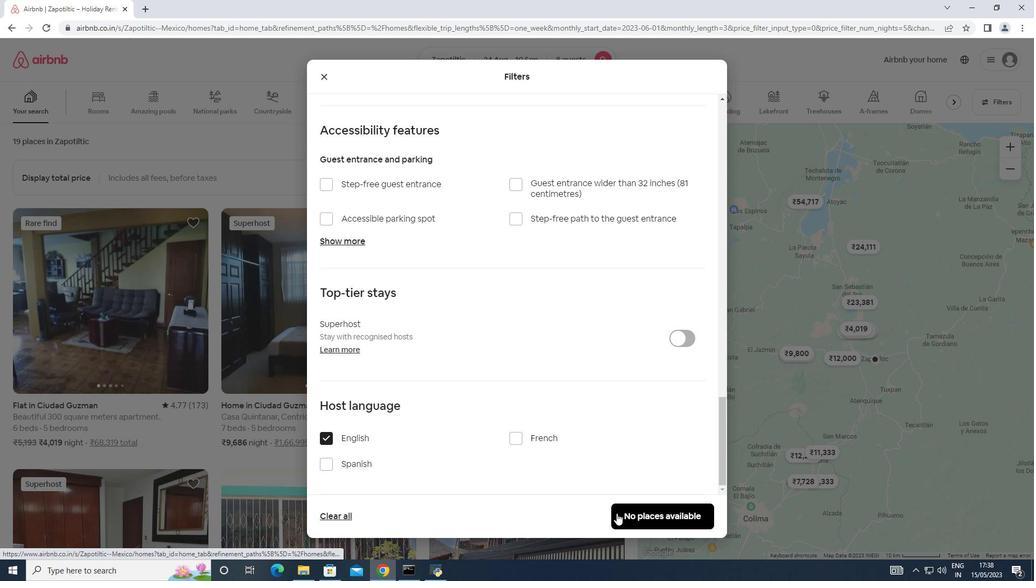 
Action: Mouse pressed left at (618, 513)
Screenshot: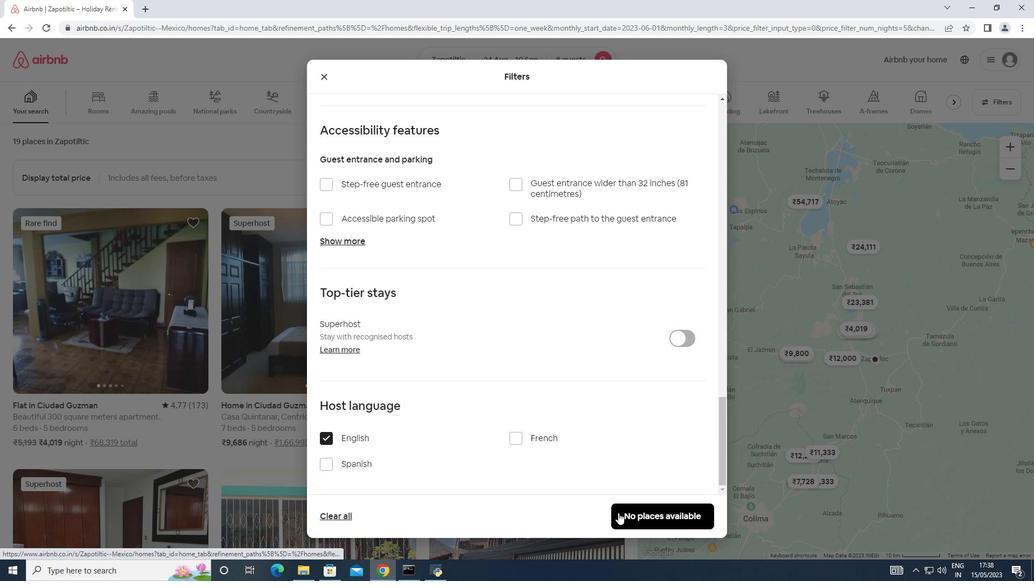 
